Task: Find connections with filter location Mushie with filter topic #Entrepreneurswith filter profile language English with filter current company Sobha Ltd. with filter school Vijaya College with filter industry Zoos and Botanical Gardens with filter service category Web Development with filter keywords title Mail Carrier
Action: Mouse moved to (537, 92)
Screenshot: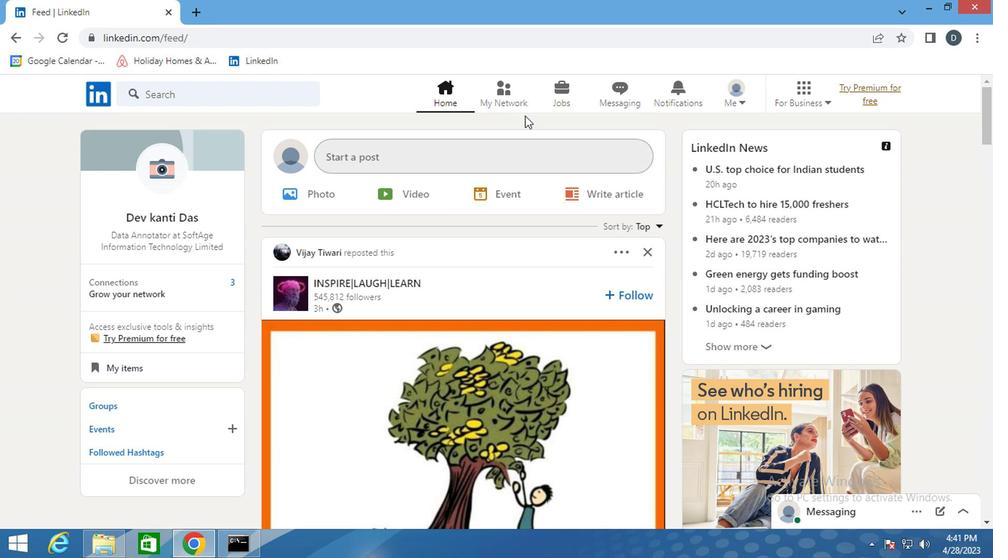 
Action: Mouse pressed left at (537, 92)
Screenshot: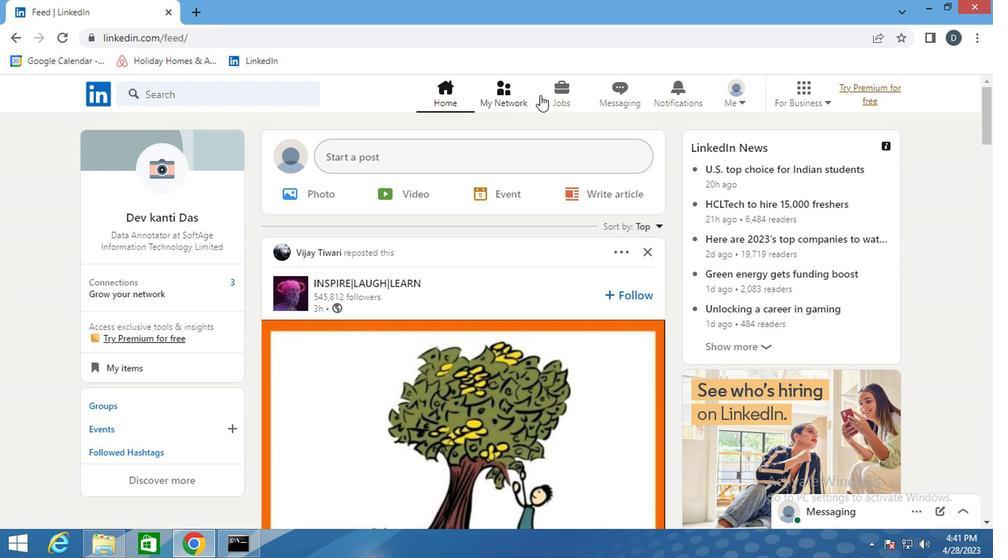 
Action: Mouse moved to (521, 95)
Screenshot: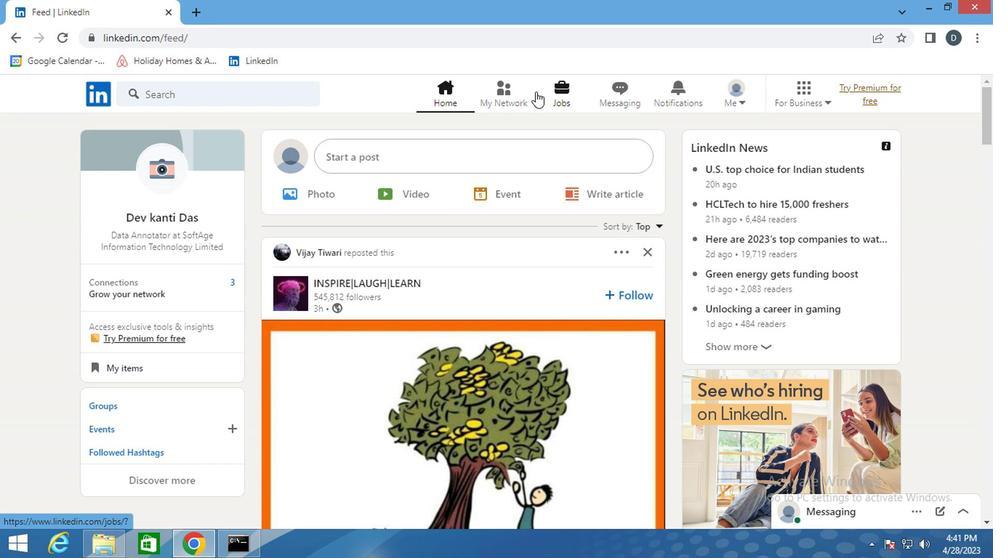 
Action: Mouse pressed left at (521, 95)
Screenshot: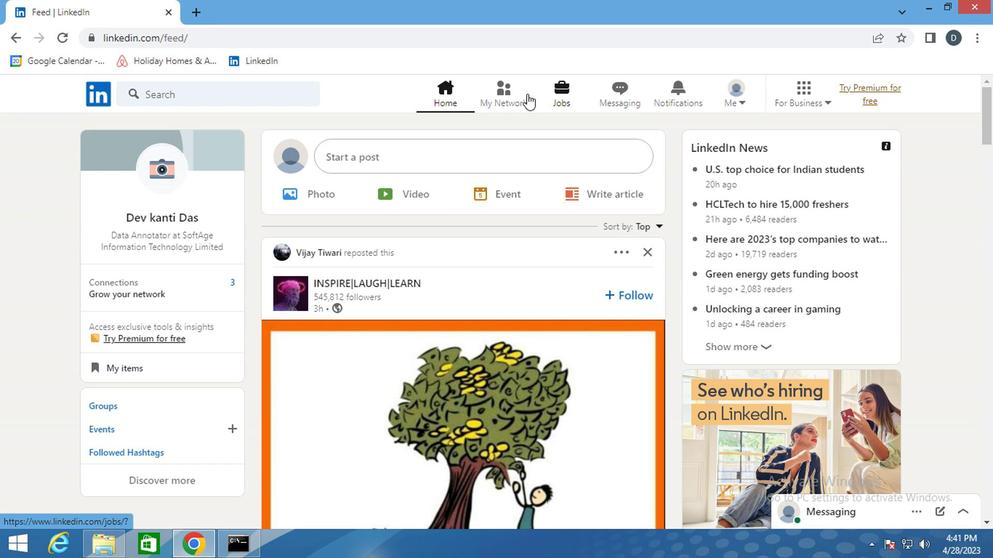 
Action: Mouse moved to (269, 171)
Screenshot: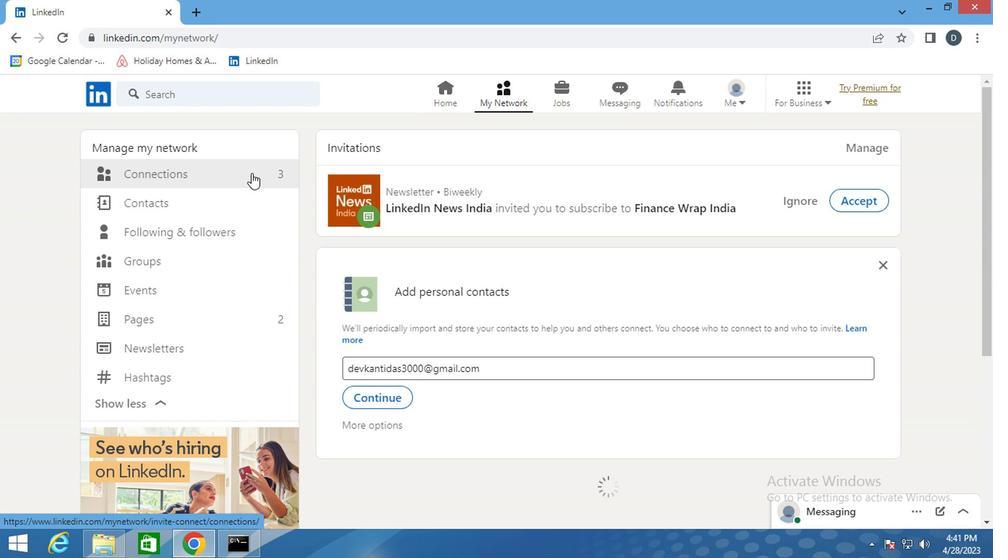 
Action: Mouse pressed left at (269, 171)
Screenshot: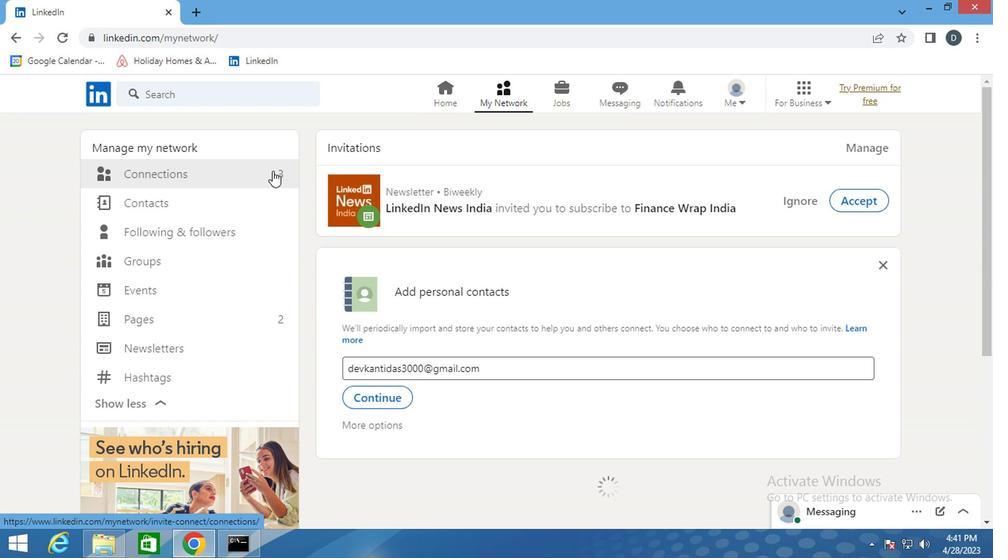 
Action: Mouse moved to (110, 177)
Screenshot: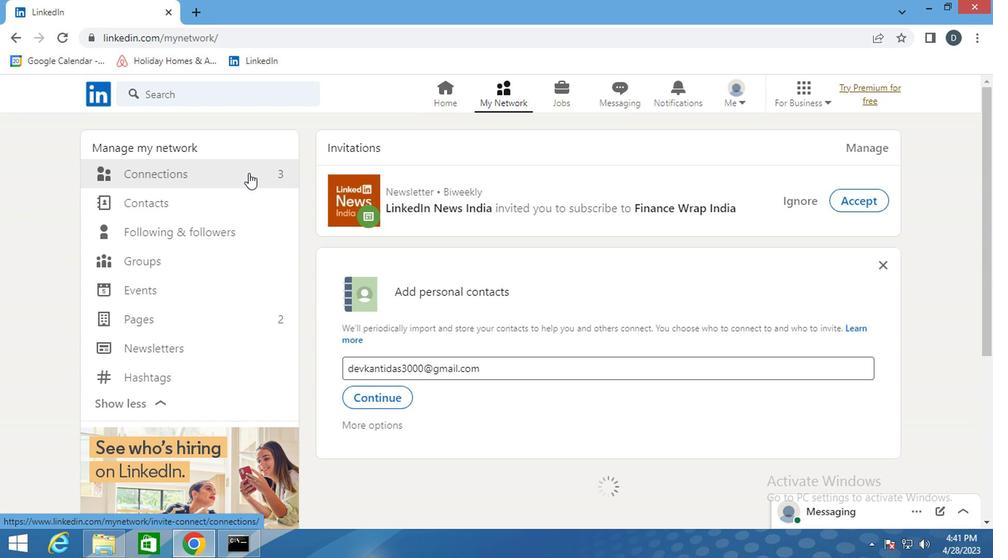
Action: Mouse pressed left at (110, 177)
Screenshot: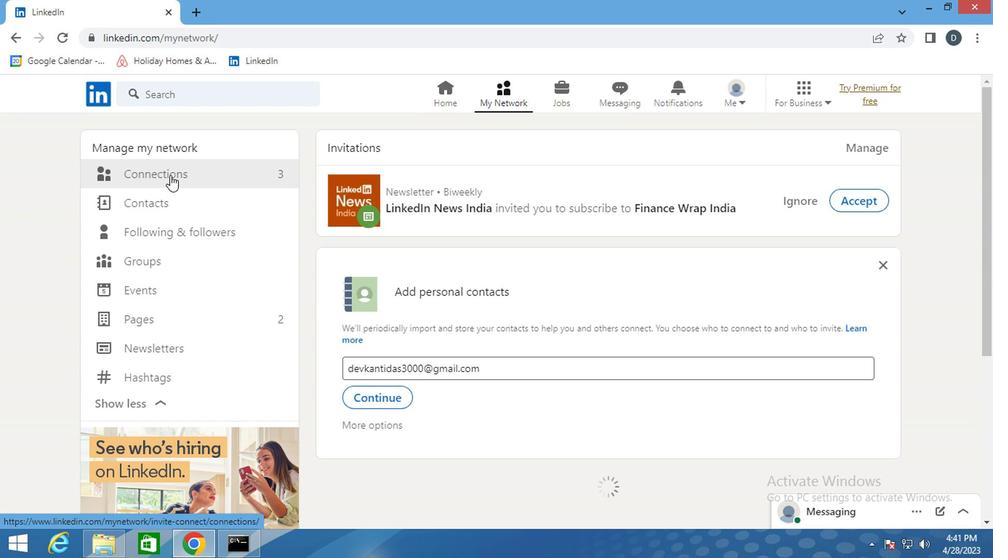 
Action: Mouse moved to (595, 168)
Screenshot: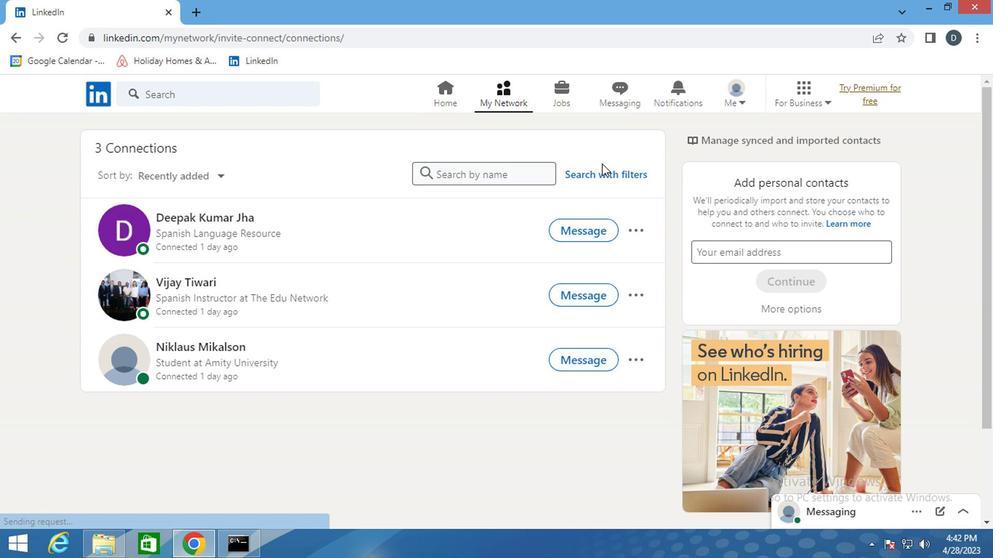 
Action: Mouse pressed left at (595, 168)
Screenshot: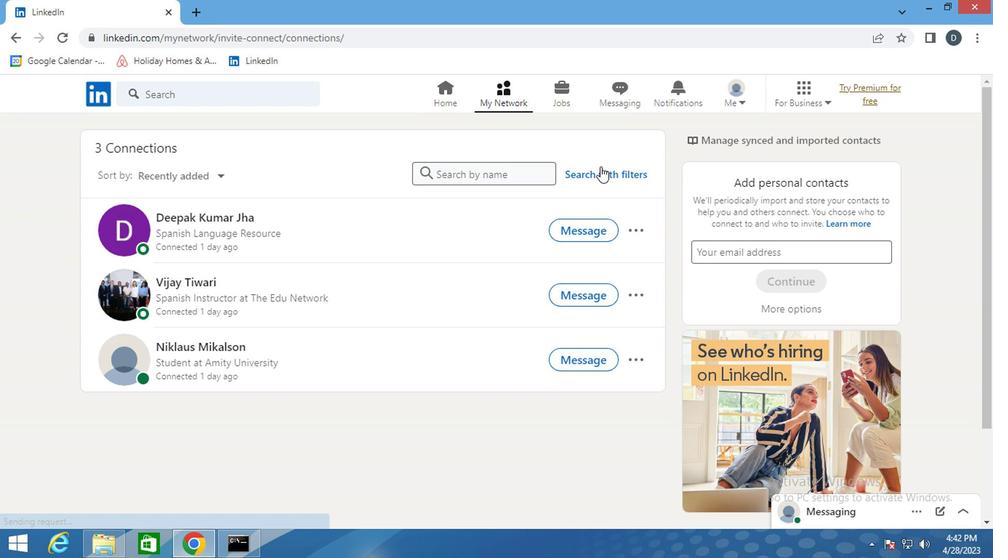 
Action: Mouse moved to (517, 136)
Screenshot: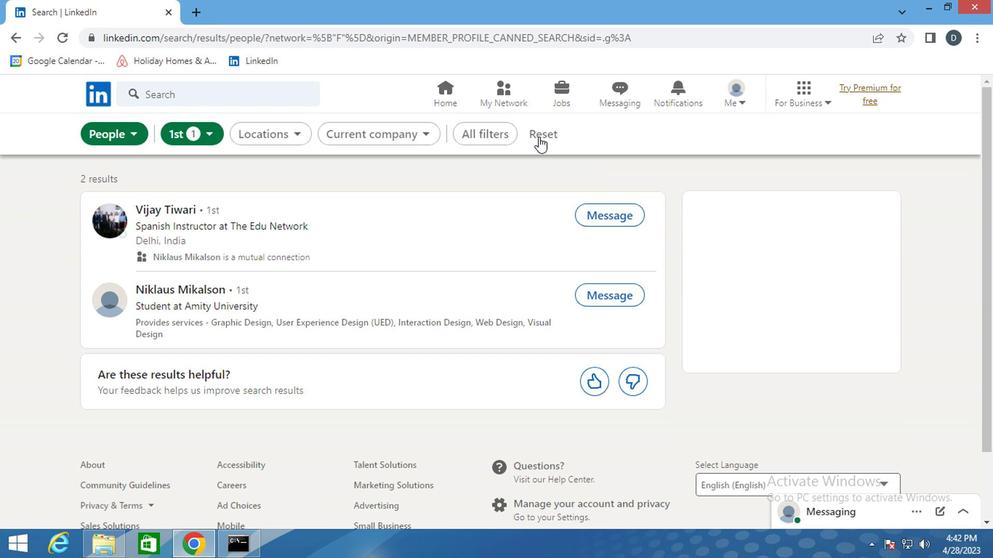
Action: Mouse pressed left at (517, 136)
Screenshot: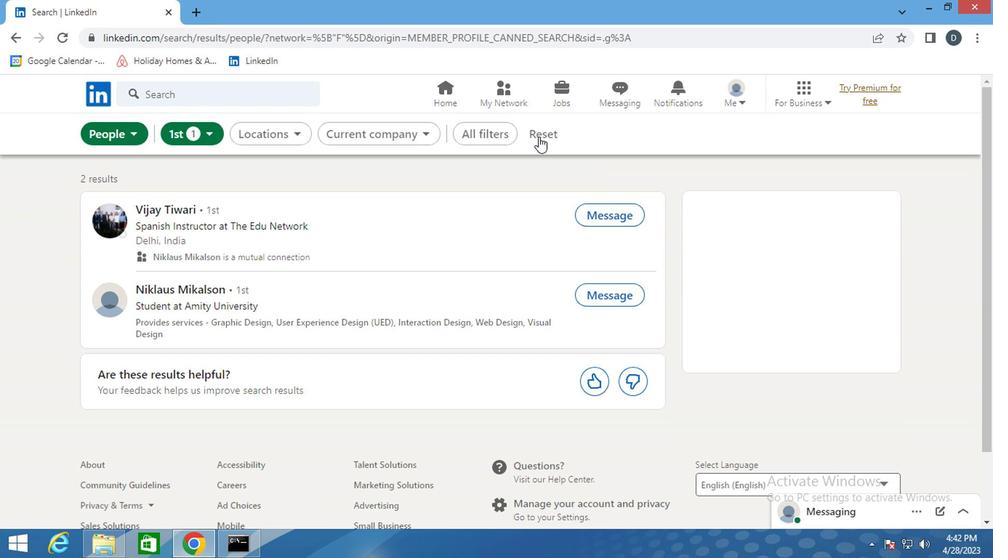 
Action: Mouse moved to (546, 134)
Screenshot: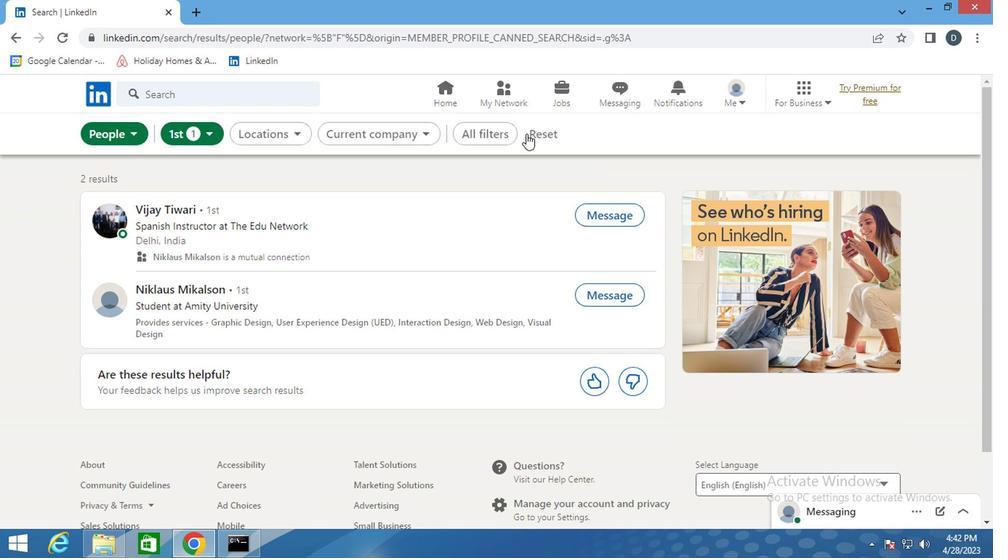 
Action: Mouse pressed left at (546, 134)
Screenshot: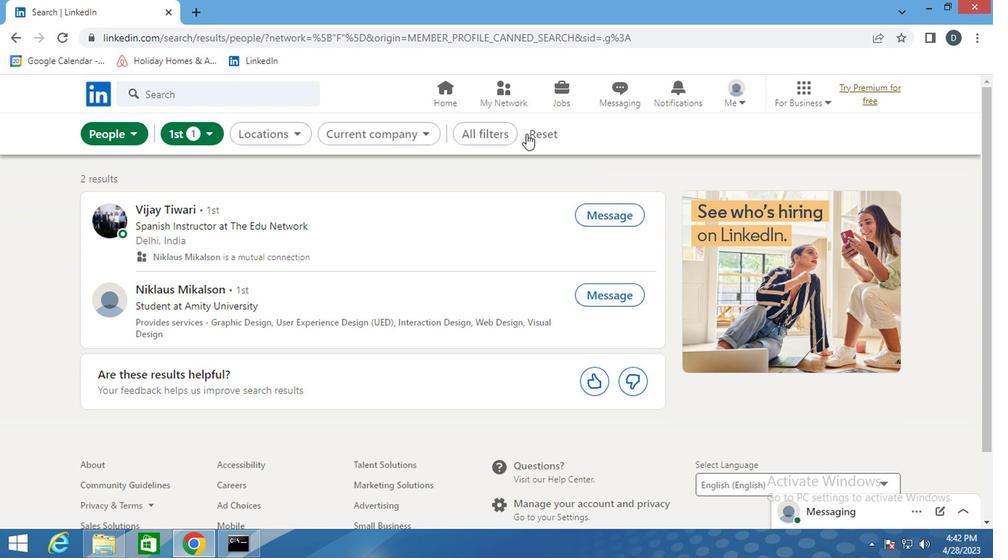 
Action: Mouse moved to (518, 134)
Screenshot: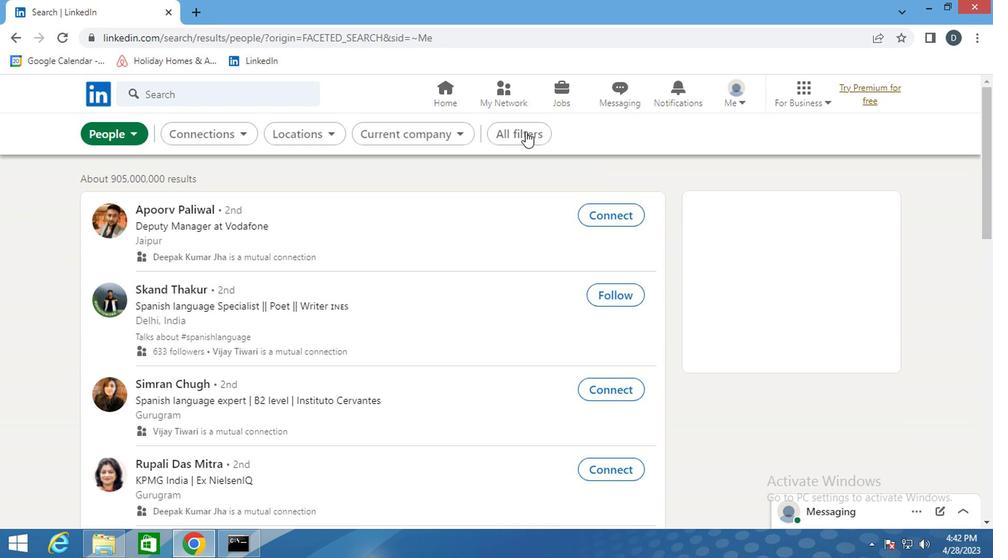 
Action: Mouse pressed left at (518, 134)
Screenshot: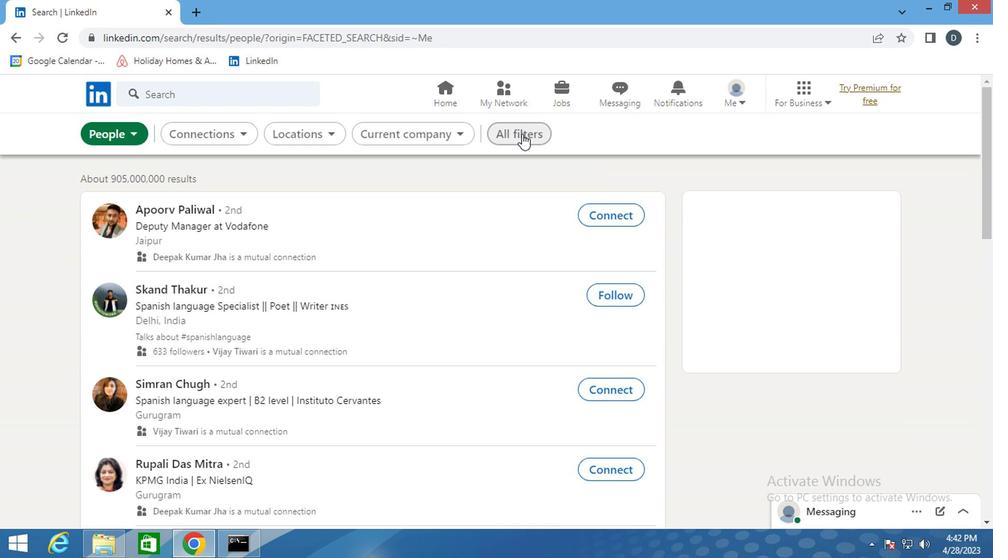 
Action: Mouse moved to (783, 348)
Screenshot: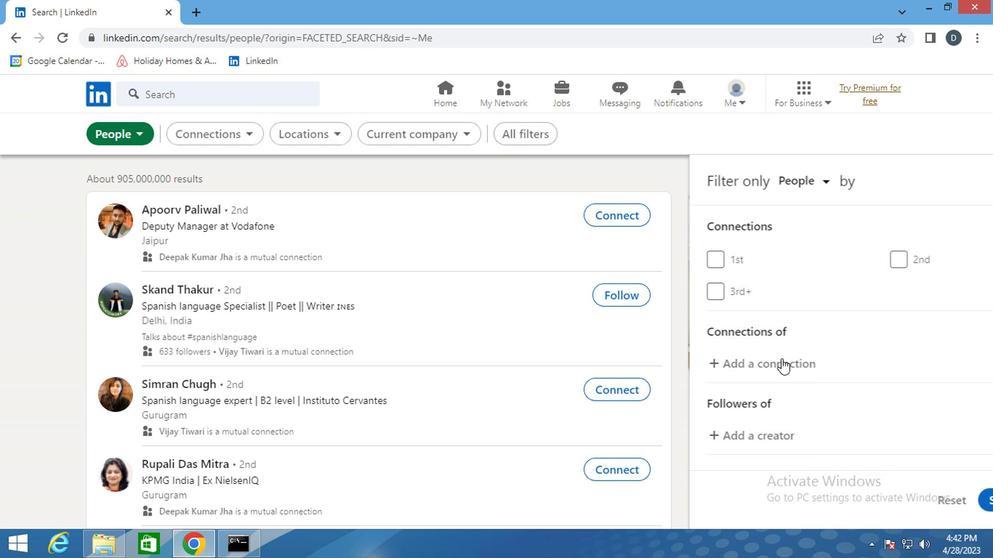 
Action: Mouse scrolled (783, 347) with delta (0, 0)
Screenshot: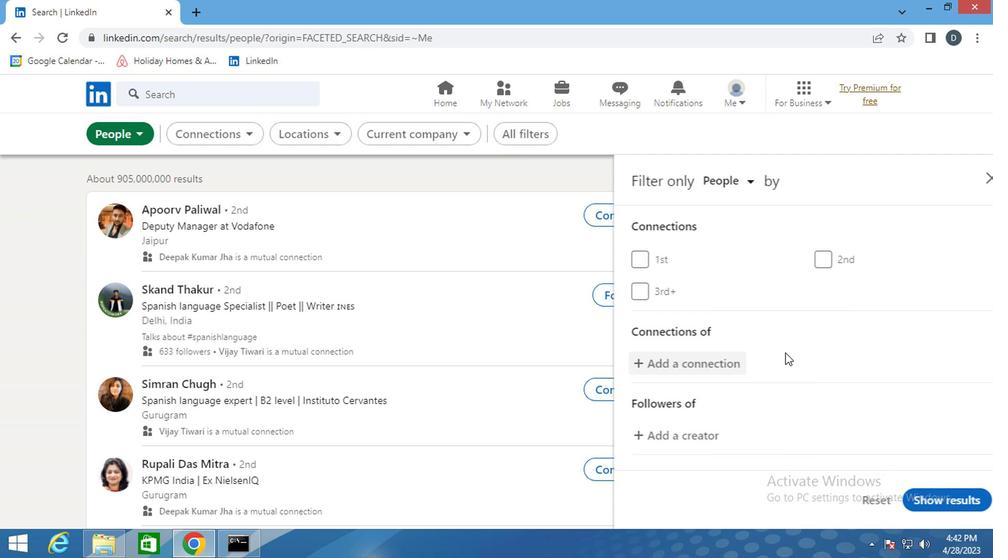 
Action: Mouse scrolled (783, 347) with delta (0, 0)
Screenshot: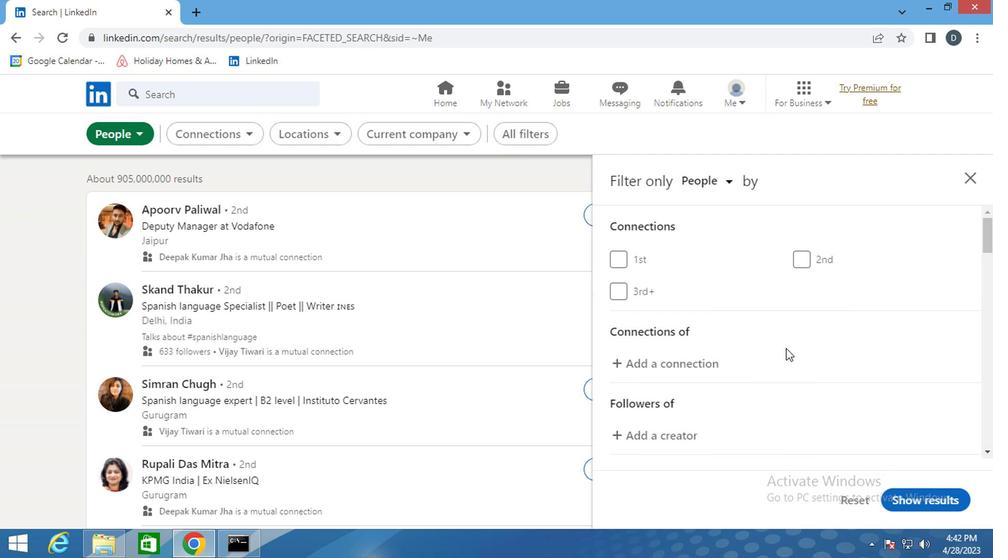 
Action: Mouse scrolled (783, 347) with delta (0, 0)
Screenshot: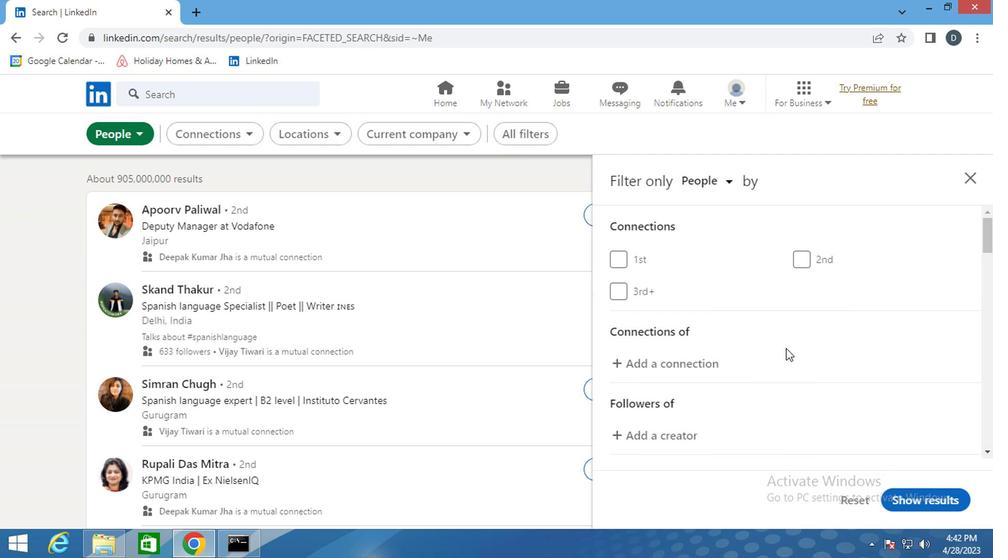 
Action: Mouse moved to (838, 363)
Screenshot: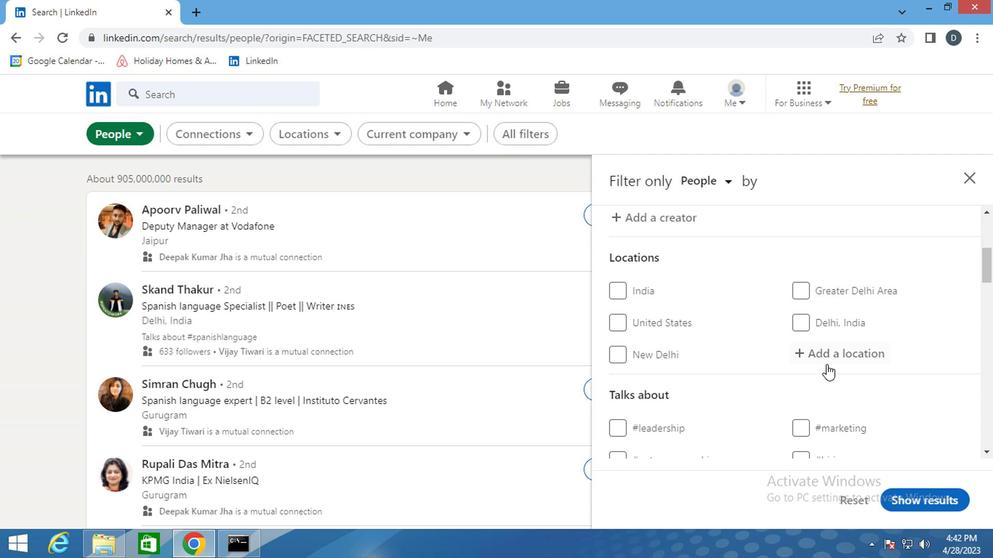 
Action: Mouse pressed left at (838, 363)
Screenshot: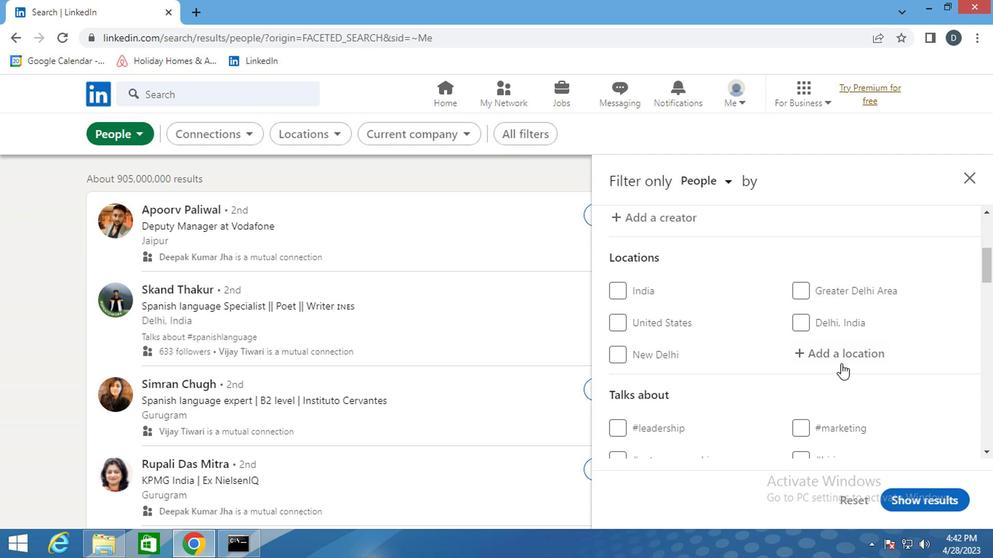 
Action: Mouse moved to (839, 362)
Screenshot: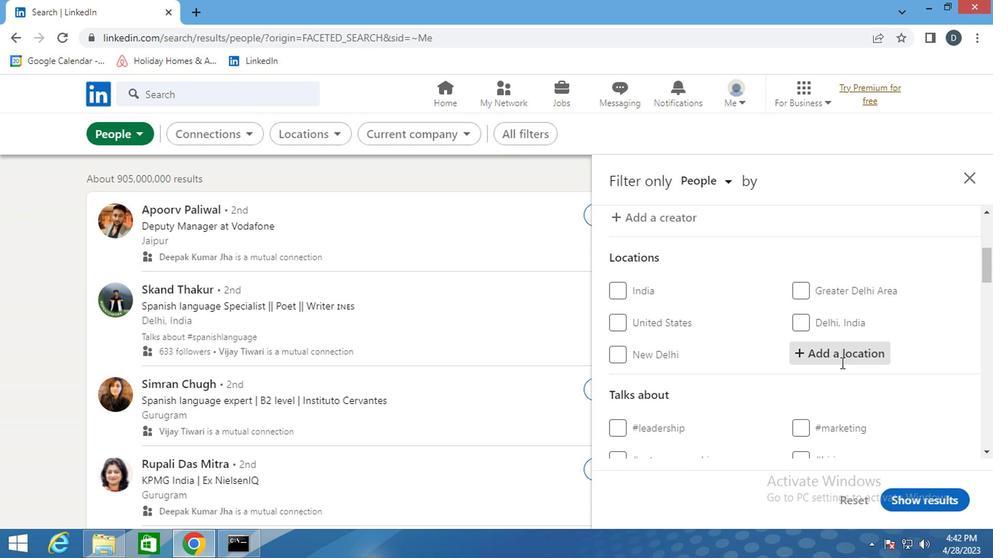 
Action: Key pressed <Key.shift_r>Mushie<Key.enter>
Screenshot: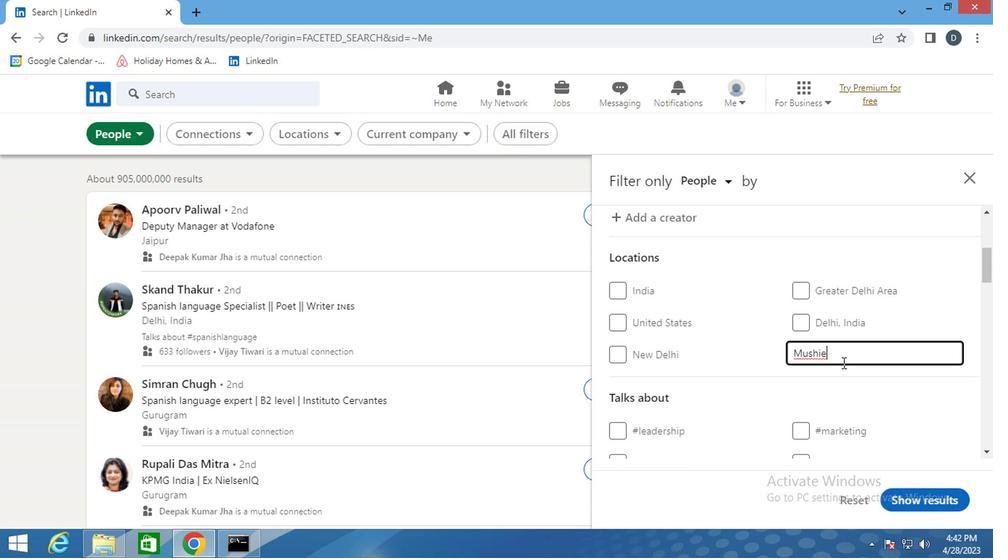 
Action: Mouse moved to (845, 327)
Screenshot: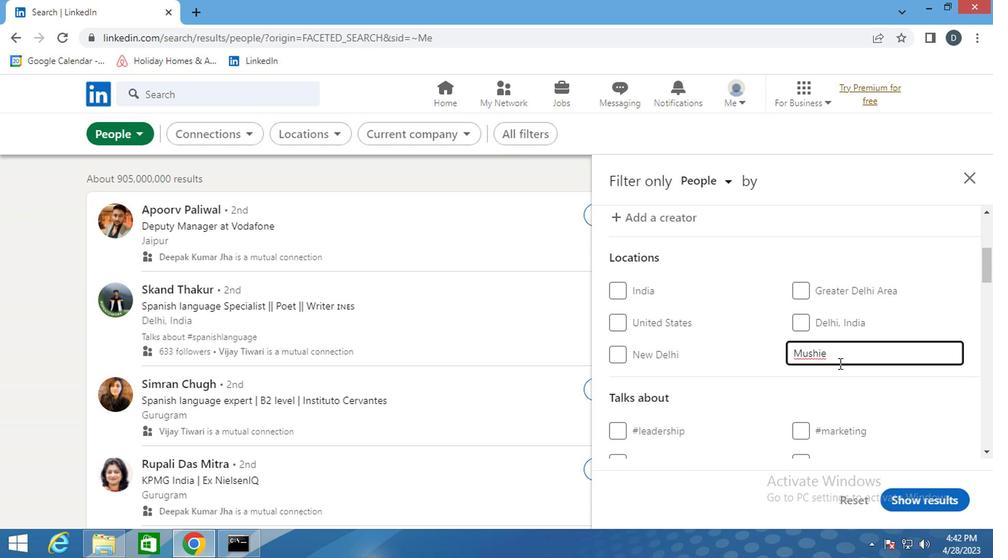 
Action: Mouse scrolled (845, 326) with delta (0, -1)
Screenshot: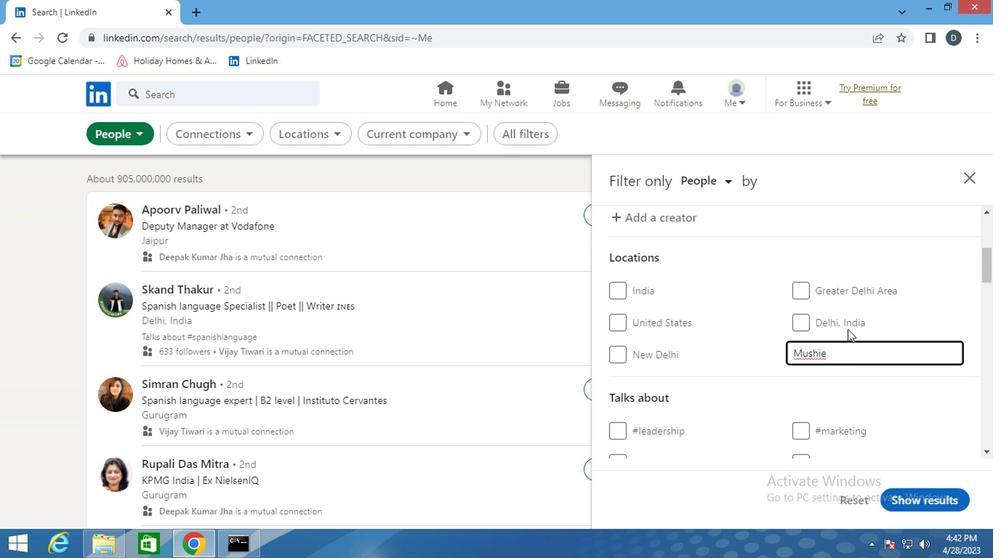
Action: Mouse scrolled (845, 326) with delta (0, -1)
Screenshot: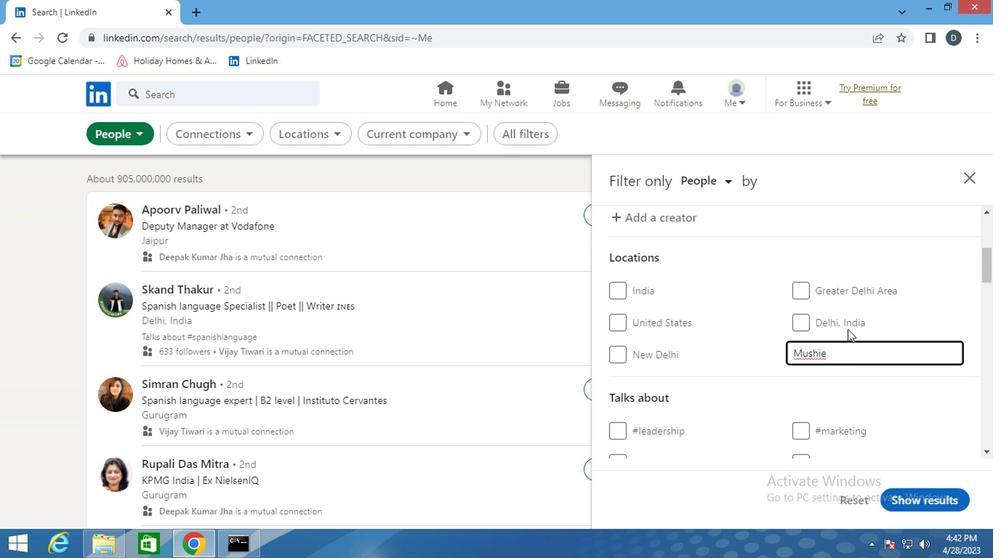 
Action: Mouse moved to (851, 354)
Screenshot: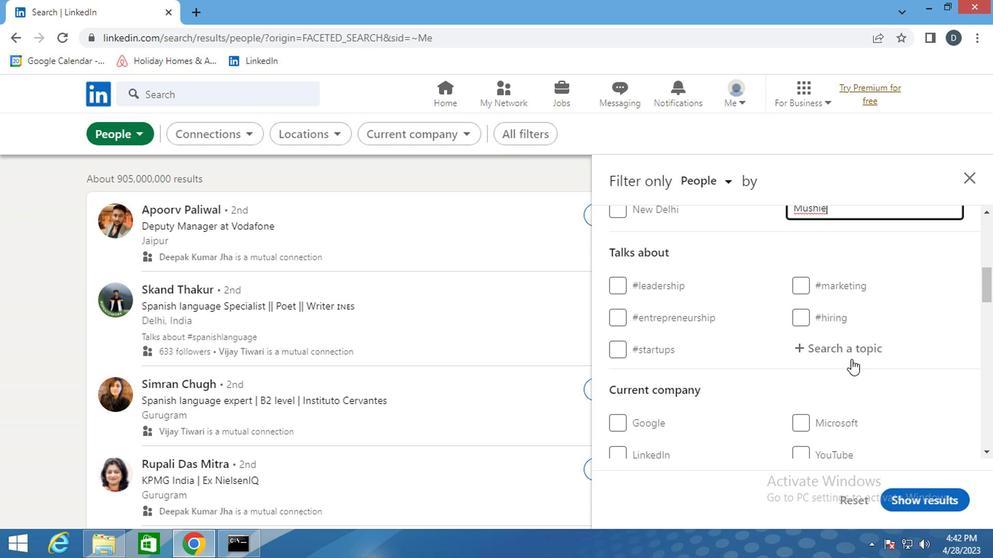 
Action: Mouse pressed left at (851, 354)
Screenshot: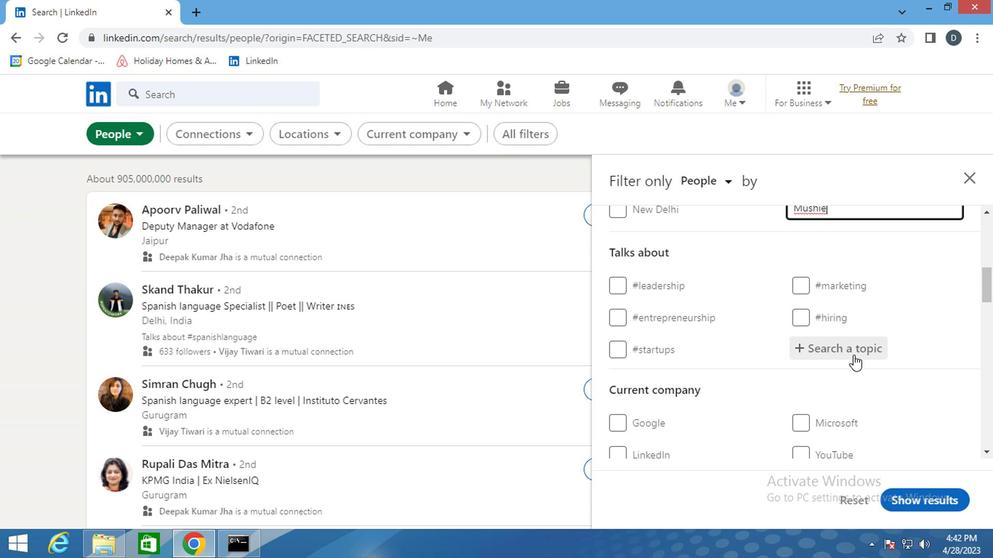 
Action: Key pressed <Key.shift>#<Key.shift>ENTREPRENEURS<Key.enter>
Screenshot: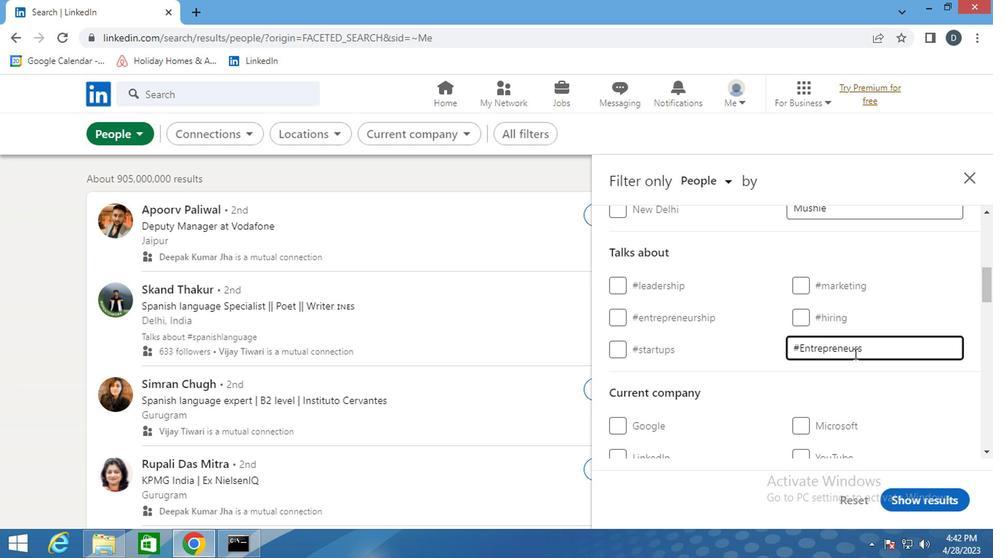 
Action: Mouse moved to (852, 341)
Screenshot: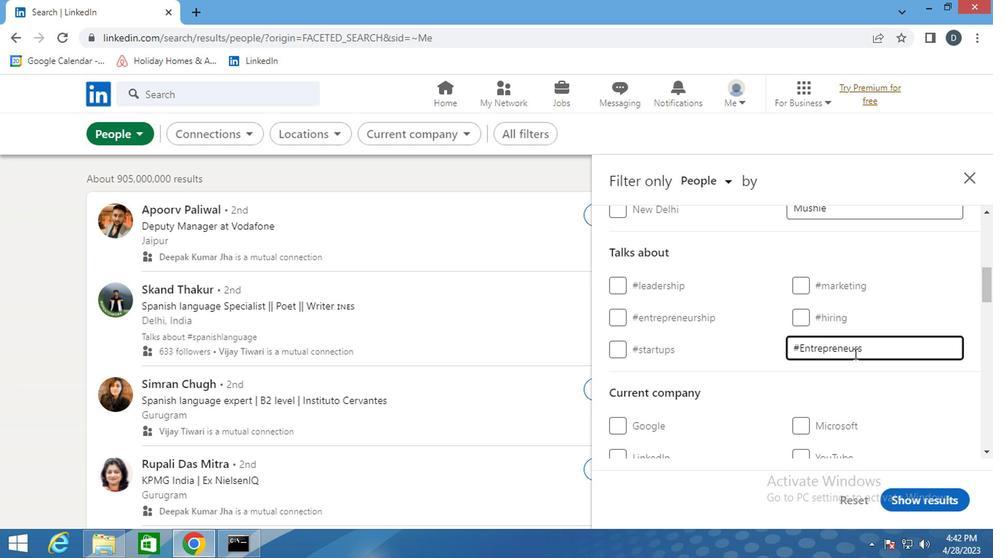 
Action: Mouse scrolled (852, 340) with delta (0, -1)
Screenshot: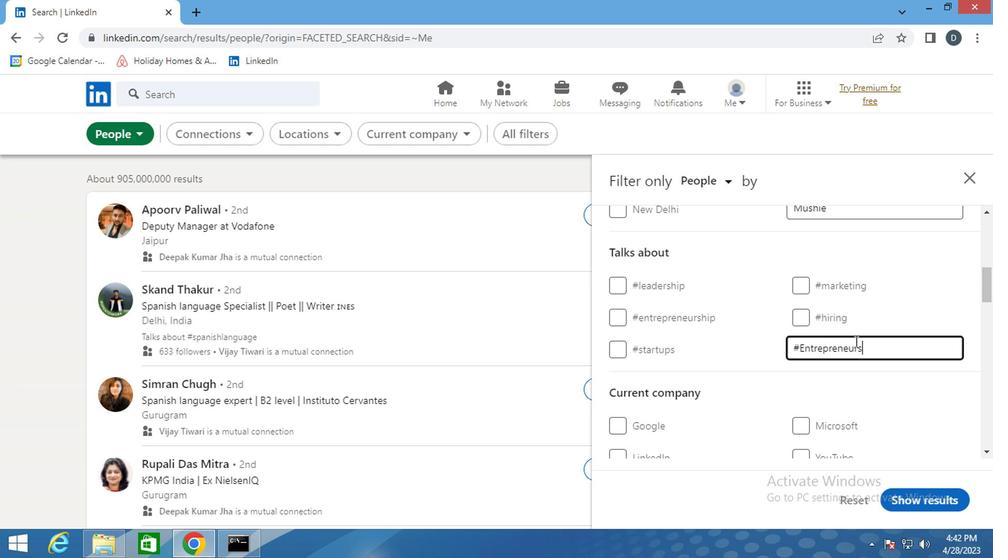 
Action: Mouse scrolled (852, 340) with delta (0, -1)
Screenshot: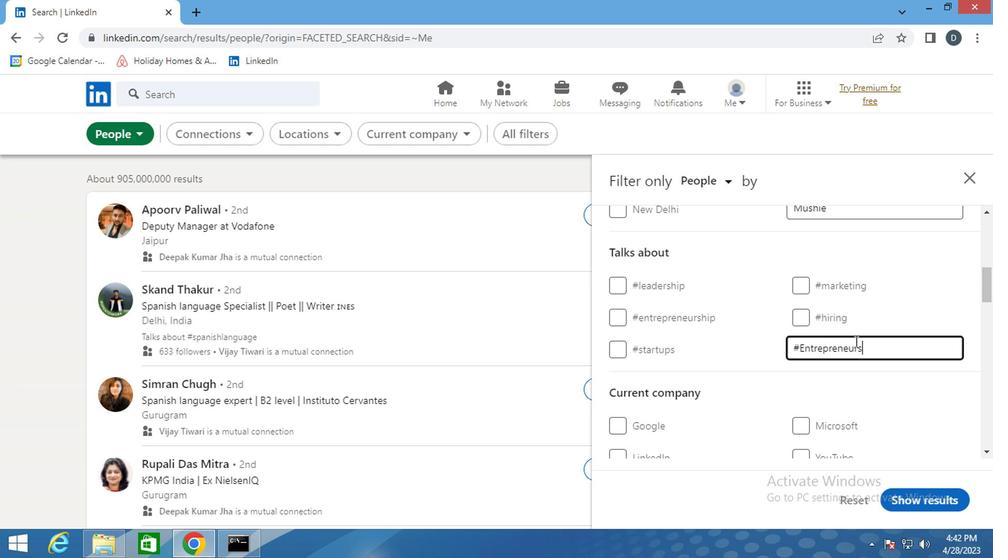 
Action: Mouse scrolled (852, 340) with delta (0, -1)
Screenshot: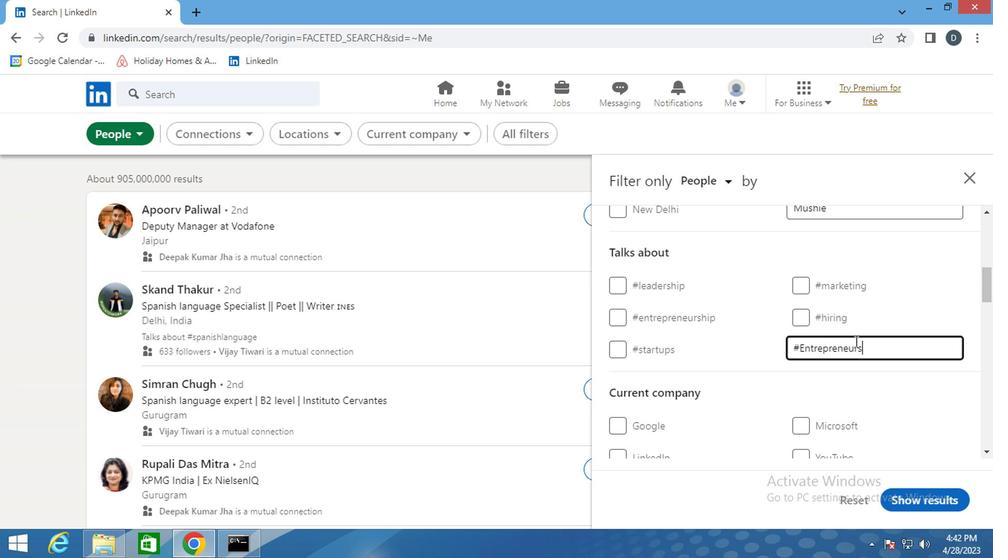 
Action: Mouse scrolled (852, 340) with delta (0, -1)
Screenshot: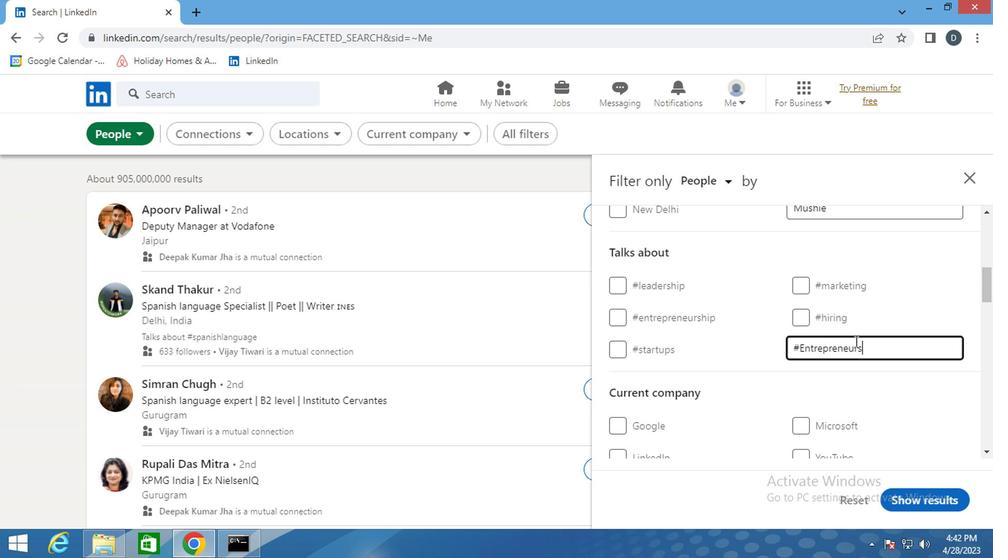 
Action: Mouse scrolled (852, 340) with delta (0, -1)
Screenshot: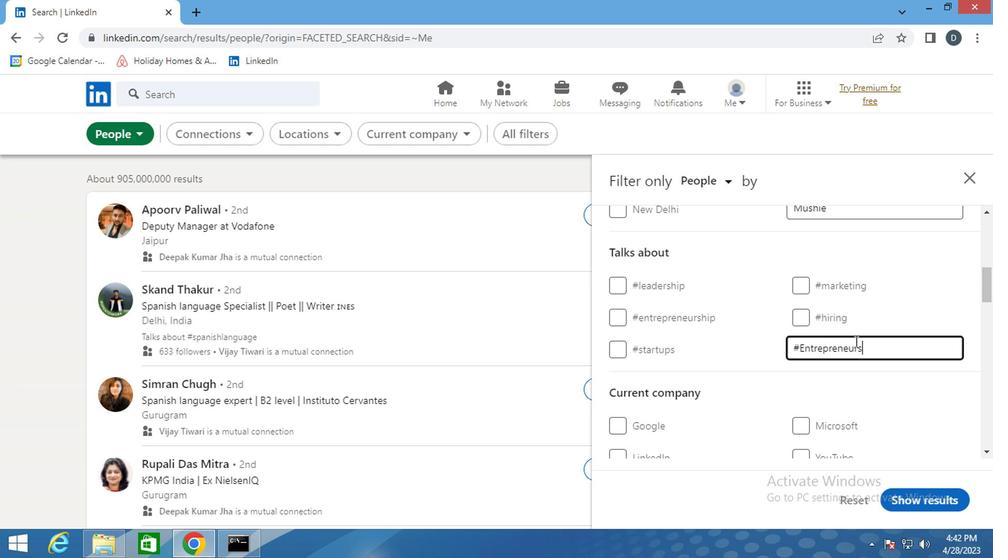 
Action: Mouse moved to (852, 340)
Screenshot: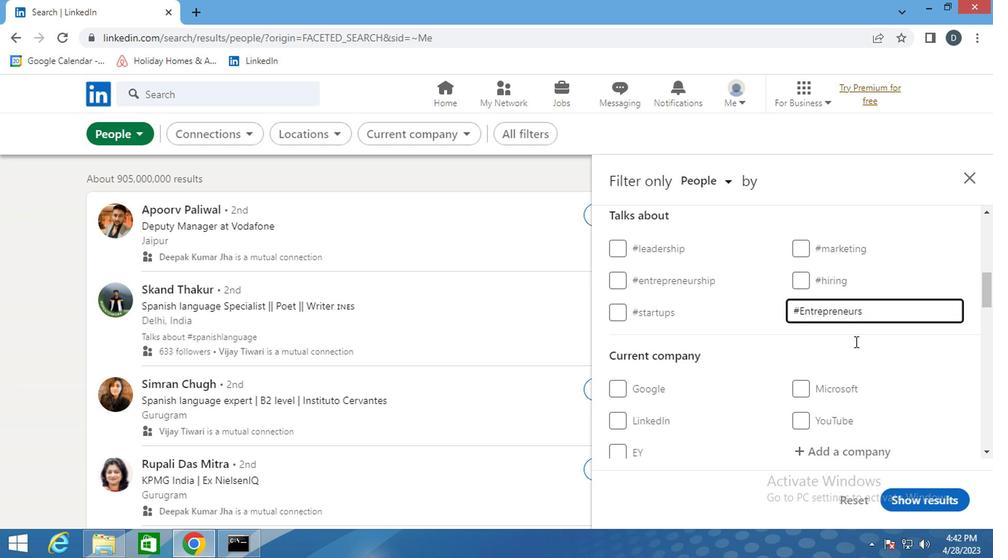 
Action: Mouse scrolled (852, 340) with delta (0, 0)
Screenshot: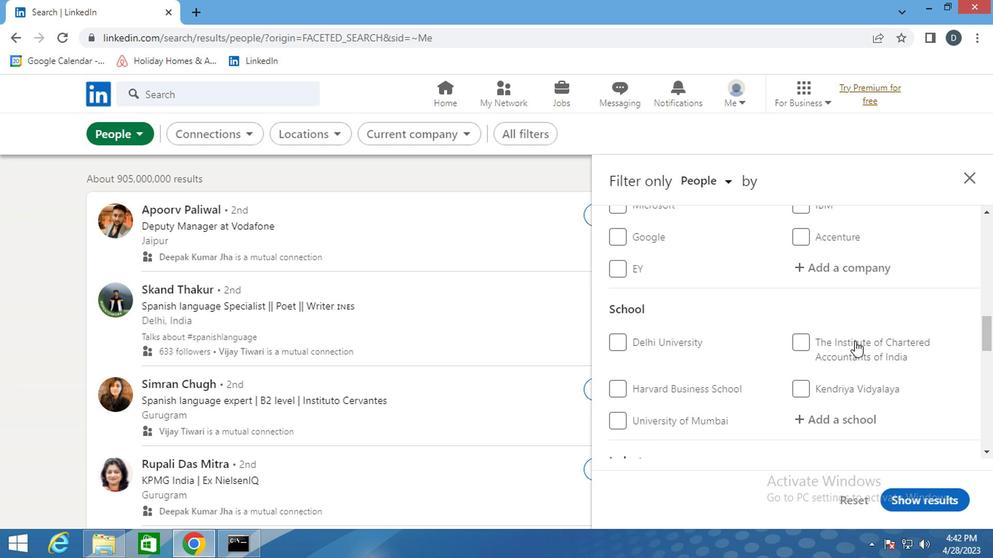 
Action: Mouse scrolled (852, 340) with delta (0, 0)
Screenshot: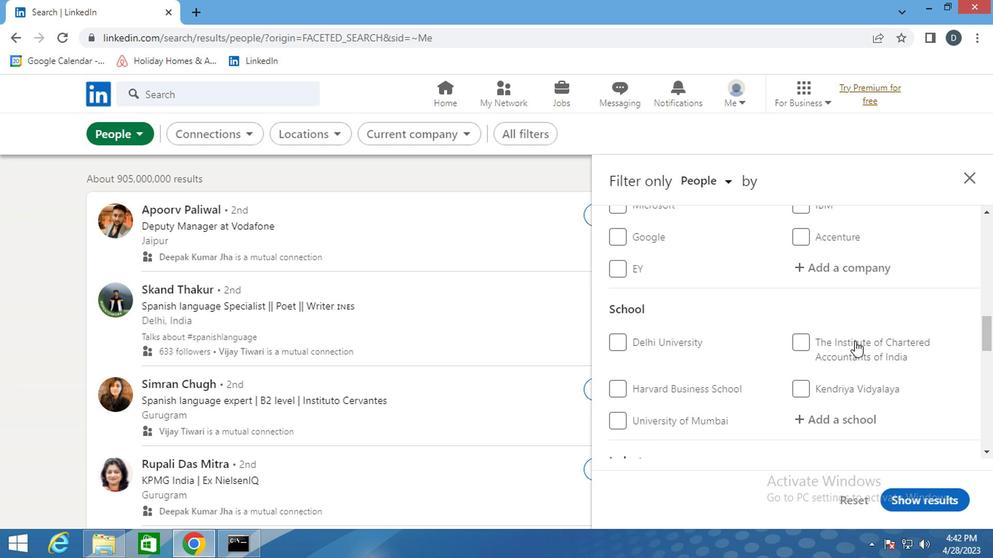 
Action: Mouse moved to (811, 329)
Screenshot: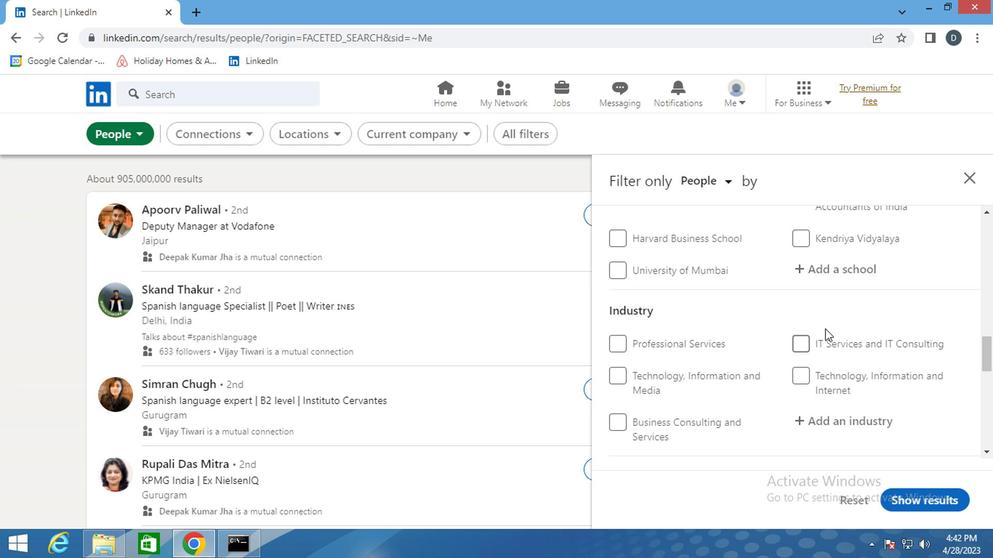 
Action: Mouse scrolled (811, 328) with delta (0, 0)
Screenshot: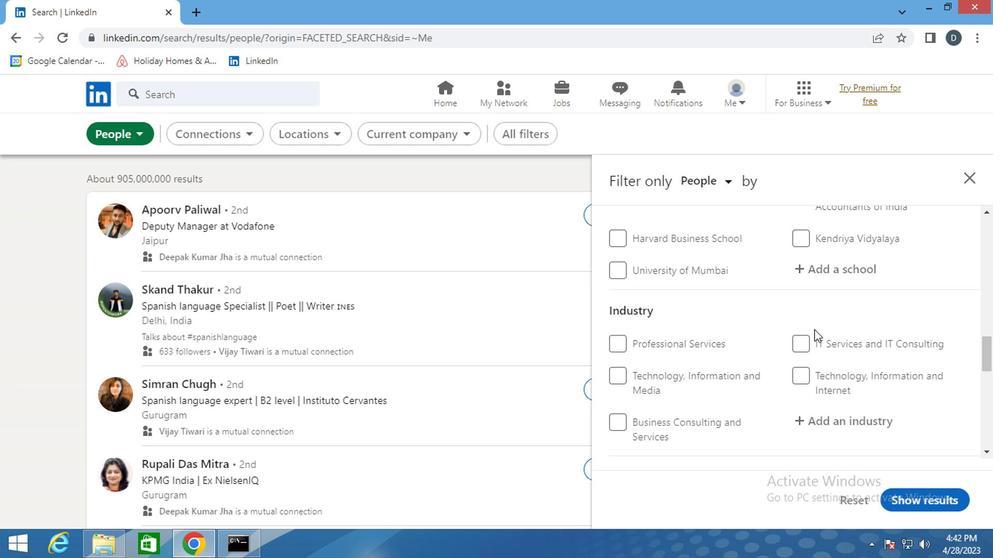 
Action: Mouse scrolled (811, 328) with delta (0, 0)
Screenshot: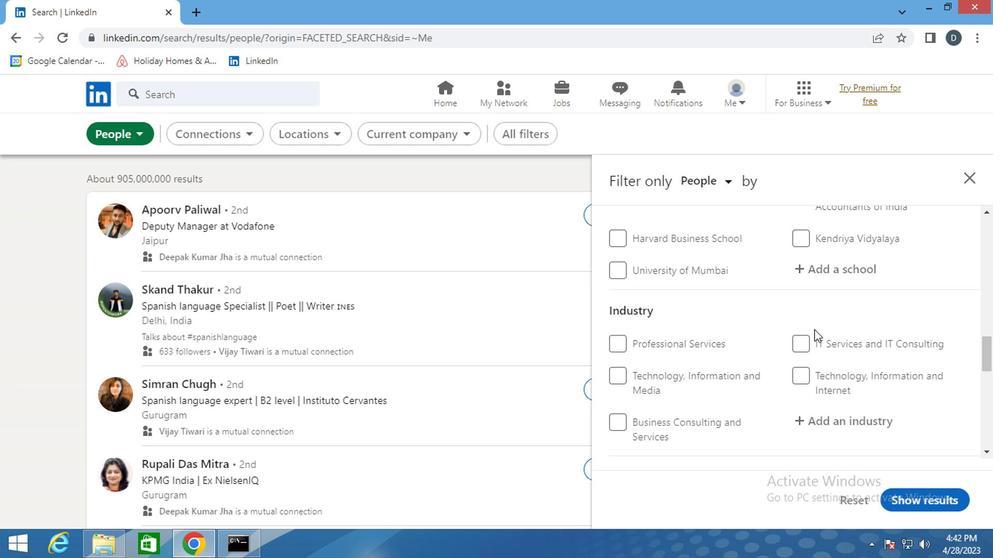 
Action: Mouse scrolled (811, 328) with delta (0, 0)
Screenshot: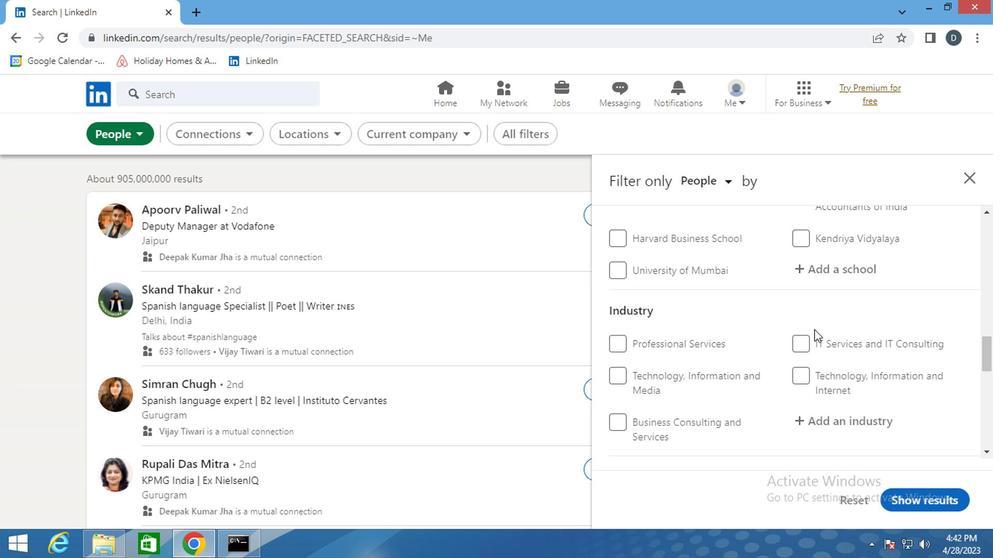 
Action: Mouse moved to (638, 277)
Screenshot: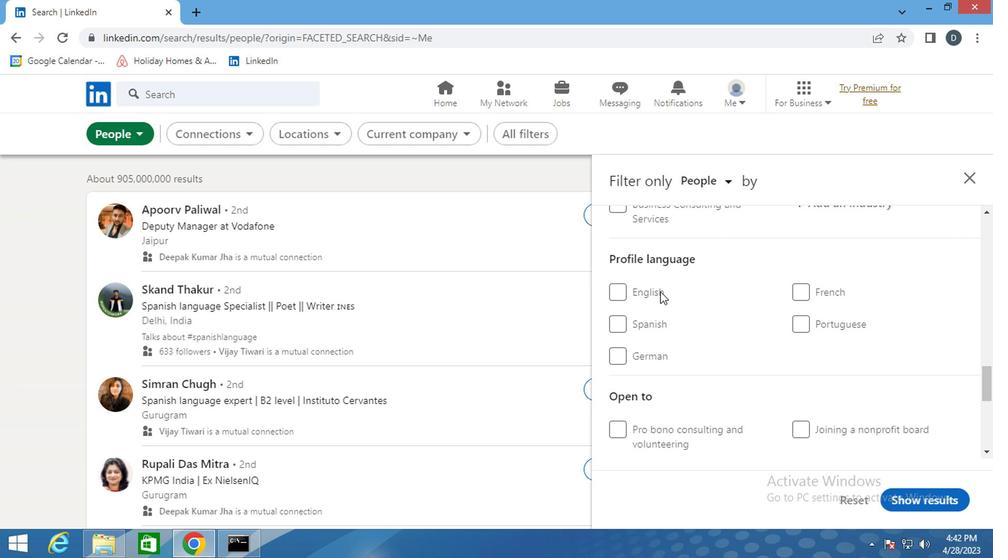 
Action: Mouse pressed left at (638, 277)
Screenshot: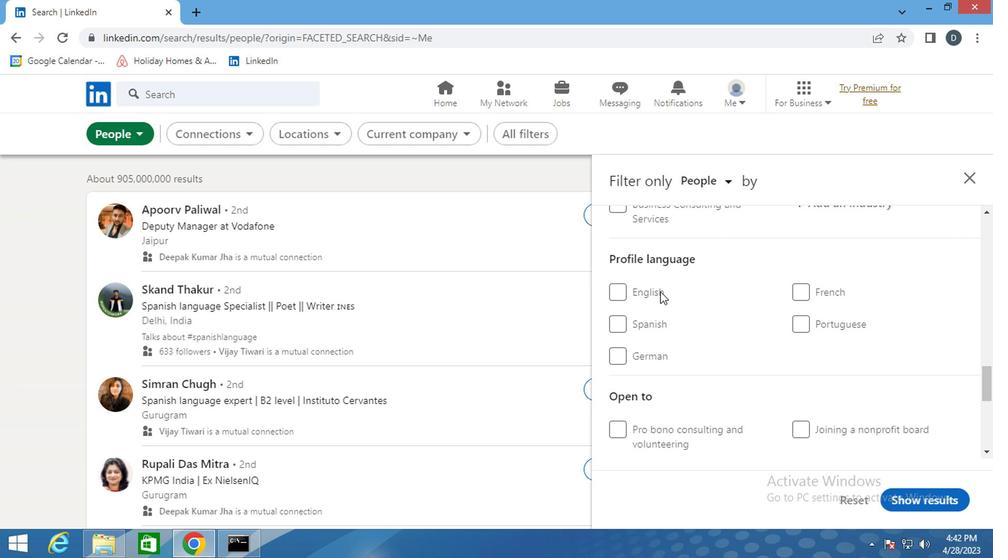 
Action: Mouse moved to (626, 294)
Screenshot: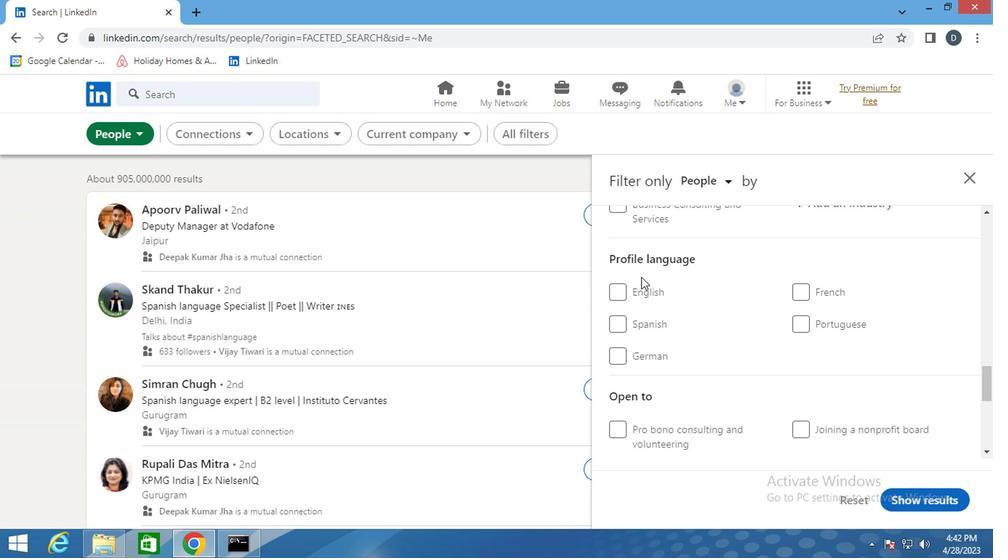 
Action: Mouse pressed left at (626, 294)
Screenshot: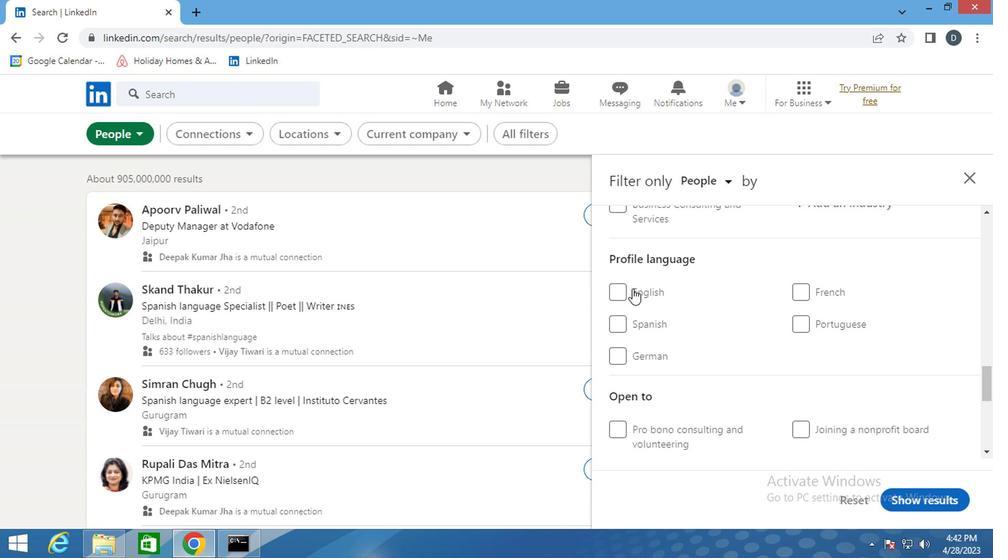 
Action: Mouse moved to (771, 335)
Screenshot: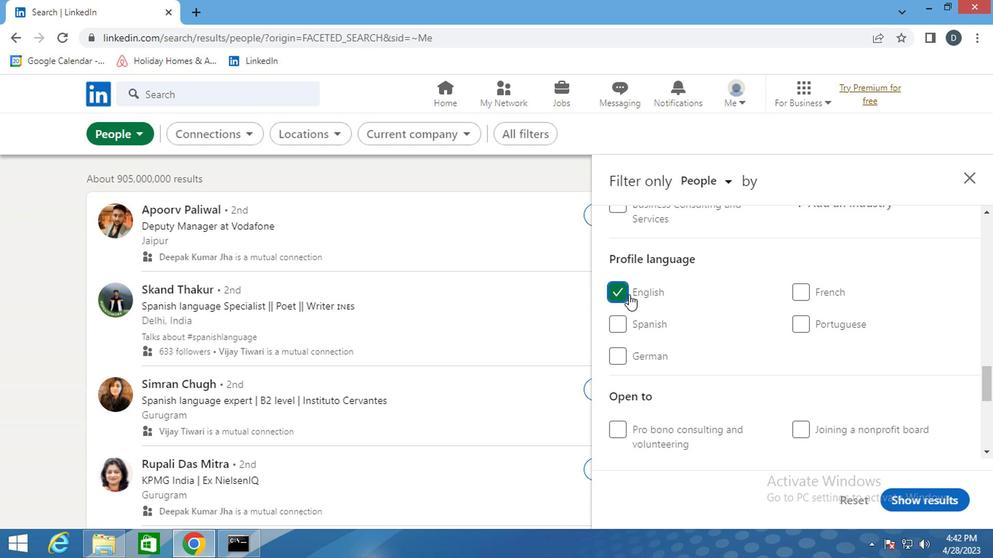 
Action: Mouse scrolled (771, 336) with delta (0, 1)
Screenshot: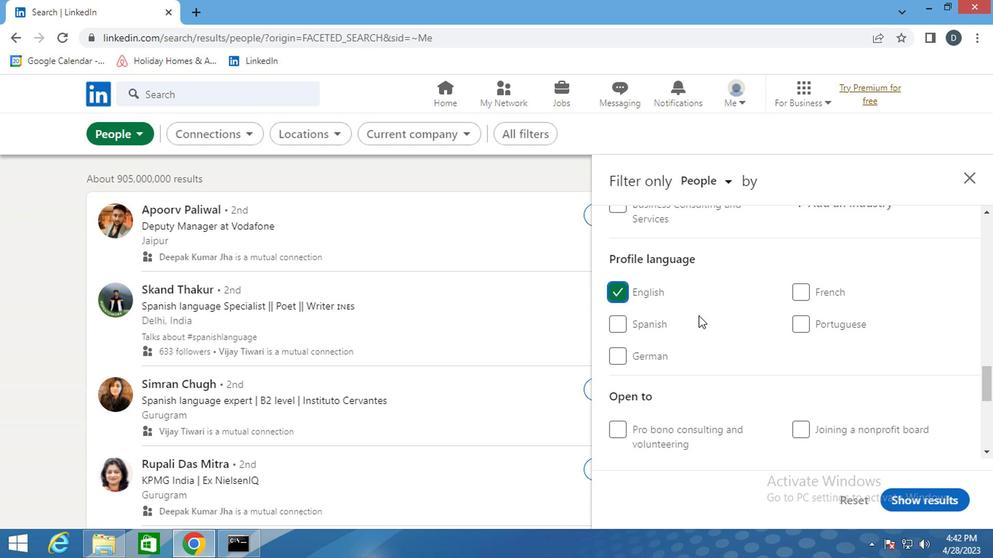 
Action: Mouse scrolled (771, 336) with delta (0, 1)
Screenshot: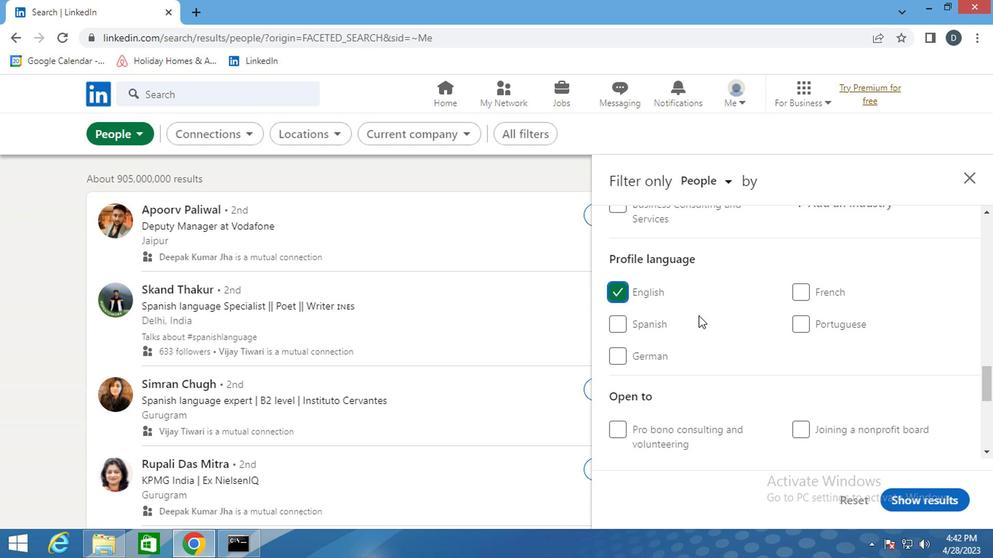 
Action: Mouse scrolled (771, 336) with delta (0, 1)
Screenshot: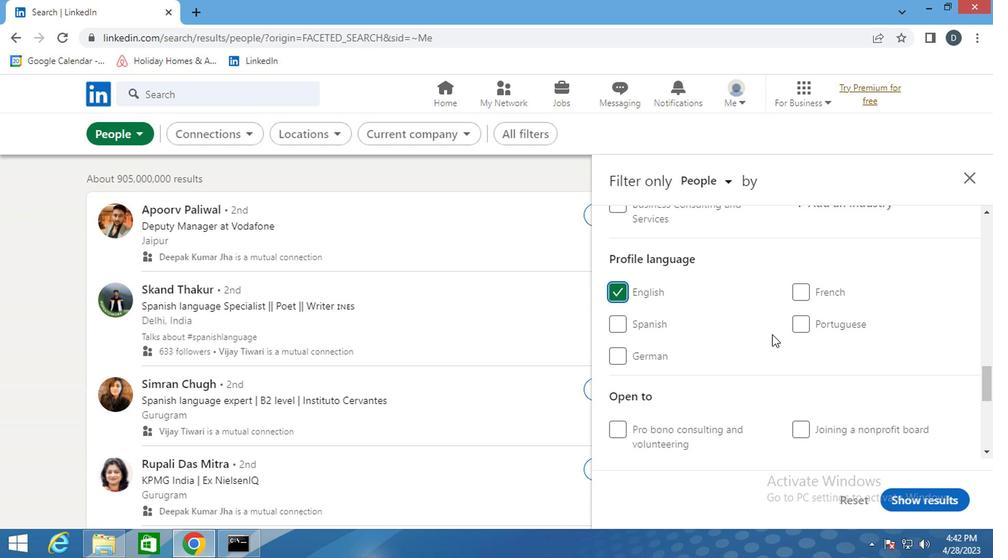 
Action: Mouse scrolled (771, 336) with delta (0, 1)
Screenshot: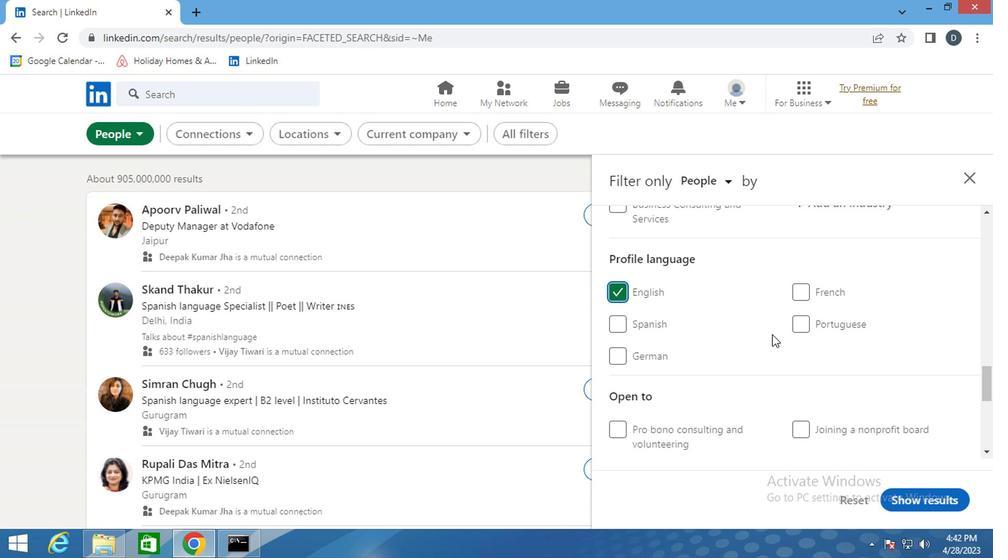 
Action: Mouse scrolled (771, 336) with delta (0, 1)
Screenshot: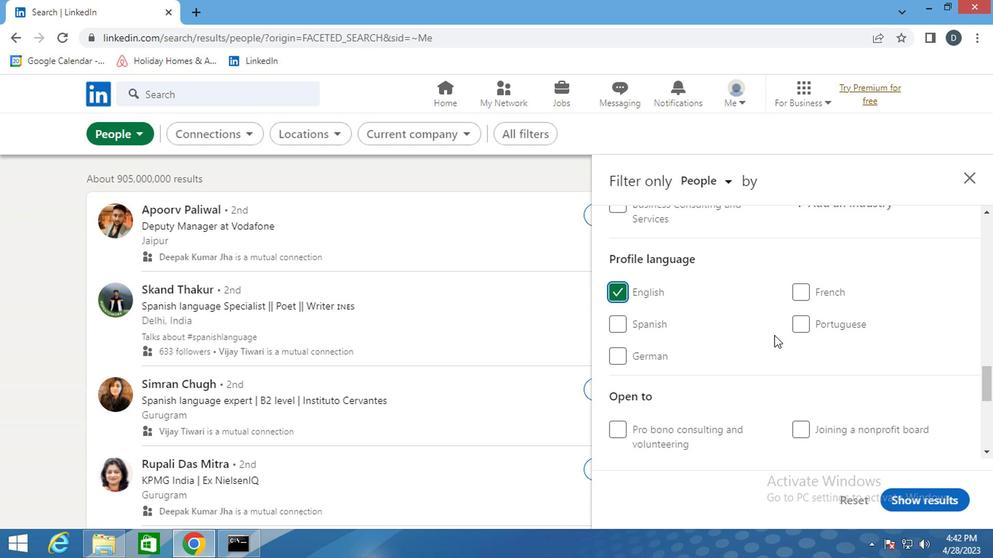 
Action: Mouse scrolled (771, 336) with delta (0, 1)
Screenshot: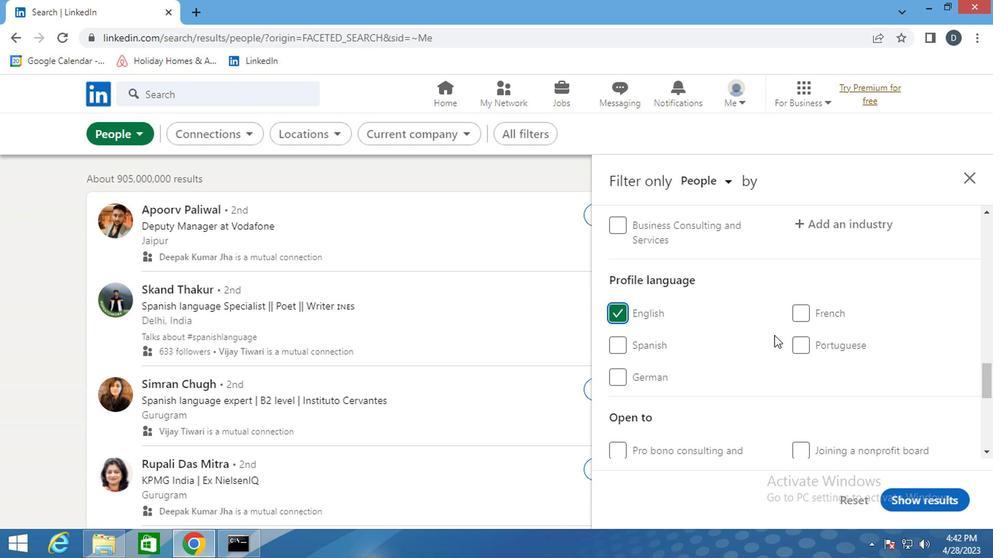 
Action: Mouse scrolled (771, 336) with delta (0, 1)
Screenshot: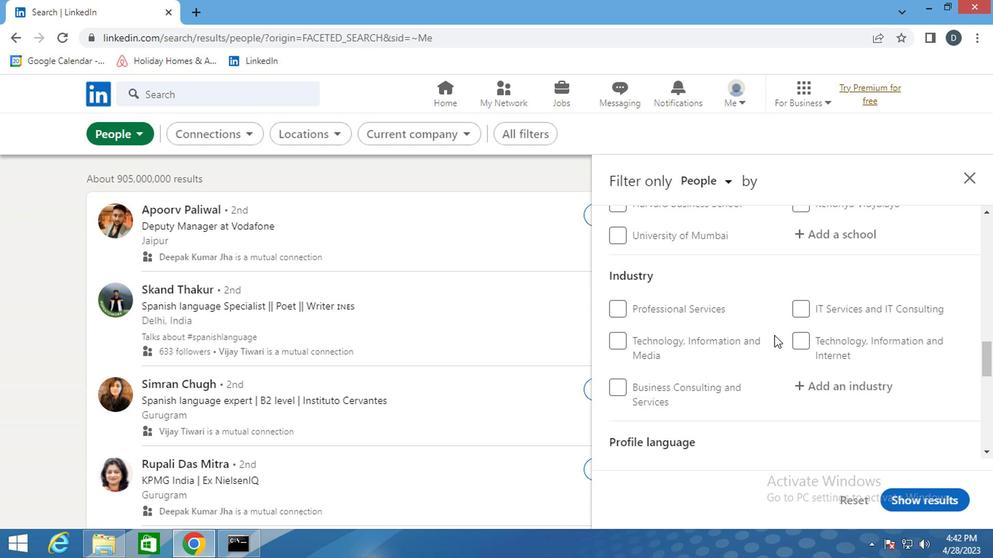 
Action: Mouse scrolled (771, 336) with delta (0, 1)
Screenshot: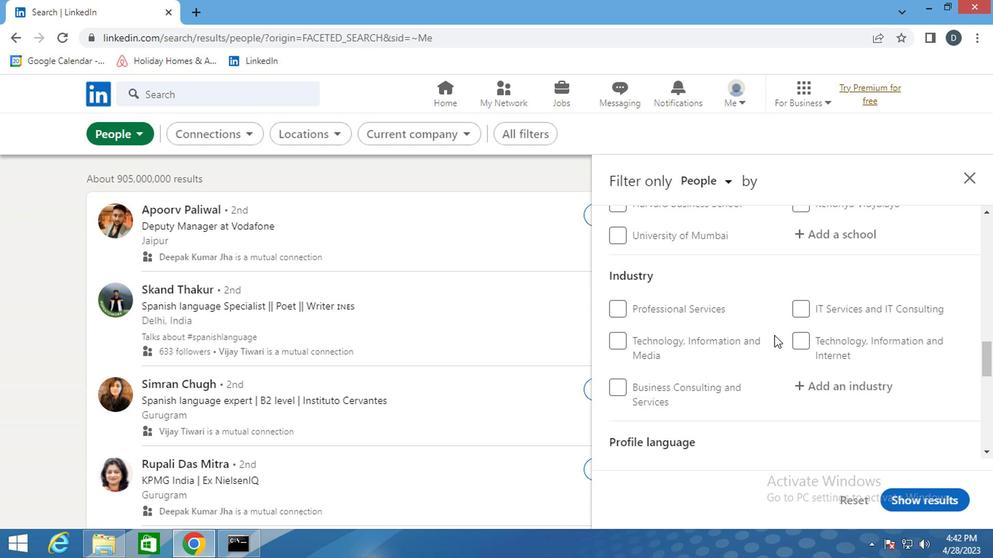 
Action: Mouse moved to (815, 350)
Screenshot: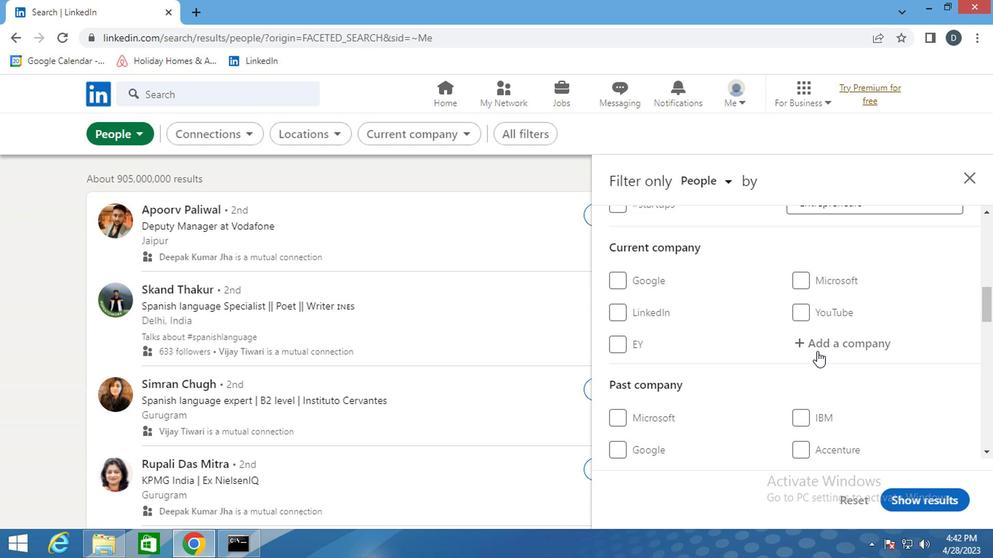 
Action: Mouse pressed left at (815, 350)
Screenshot: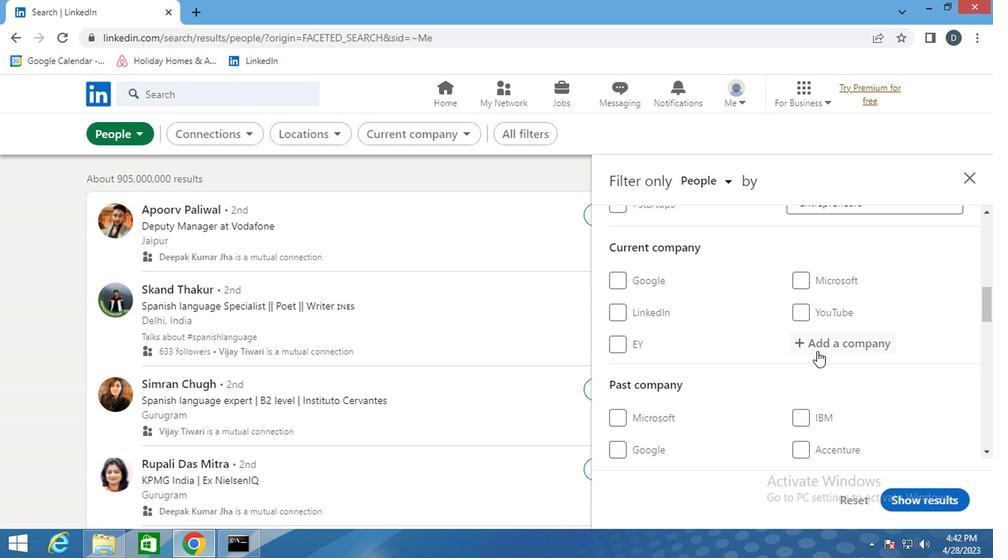 
Action: Key pressed <Key.shift>SOBHA<Key.space><Key.shift><Key.shift><Key.shift><Key.shift><Key.shift>LT<Key.backspace><Key.shift>TD<Key.backspace><Key.backspace>
Screenshot: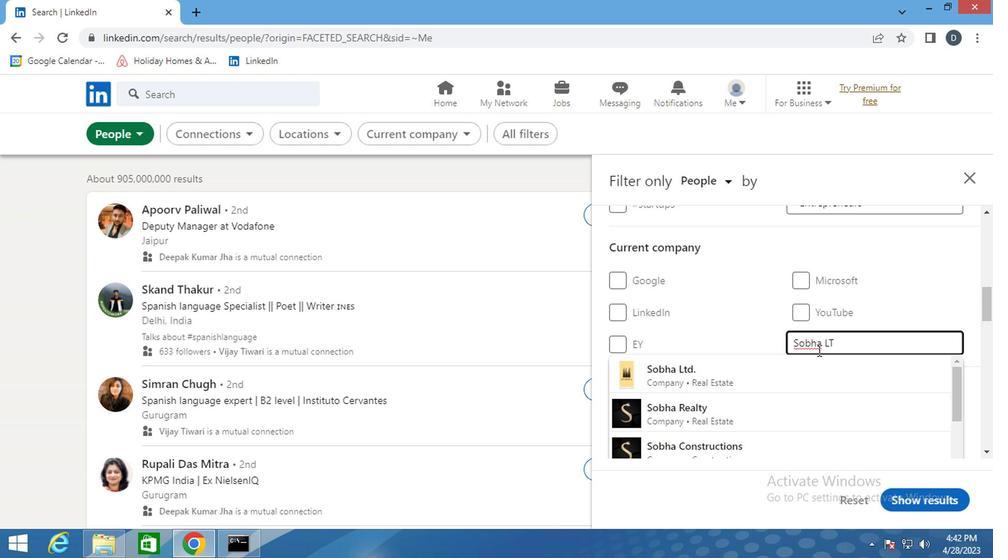 
Action: Mouse moved to (796, 369)
Screenshot: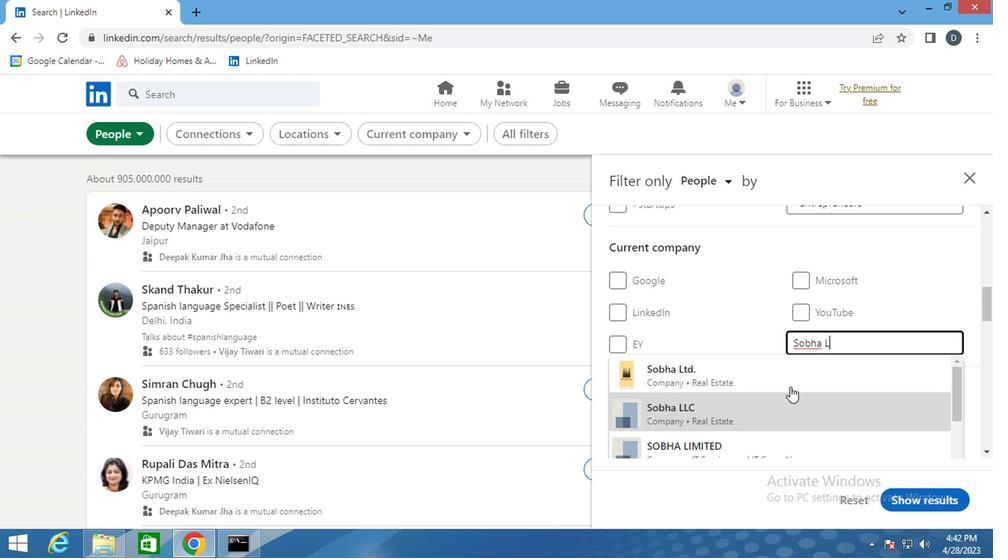
Action: Mouse pressed left at (796, 369)
Screenshot: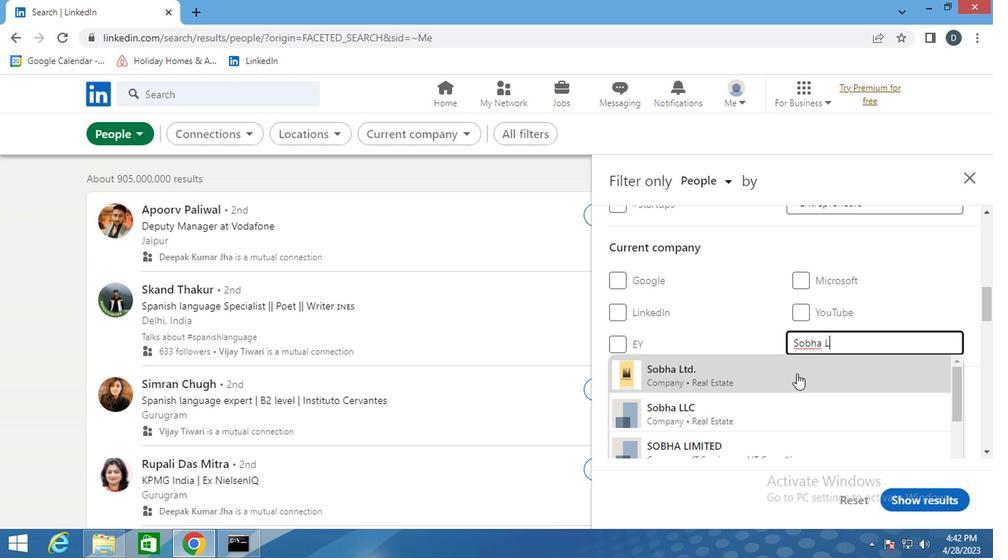 
Action: Mouse scrolled (796, 369) with delta (0, 0)
Screenshot: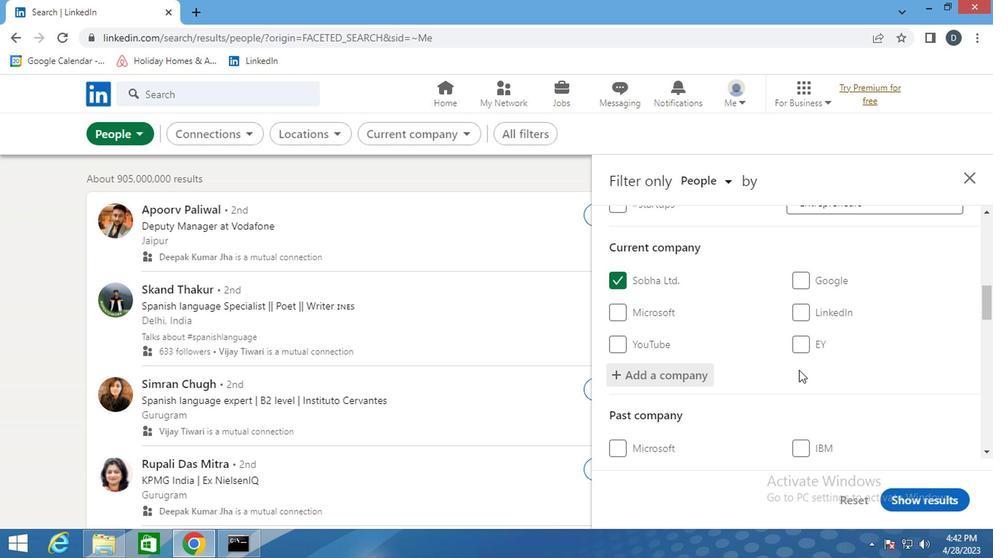 
Action: Mouse scrolled (796, 369) with delta (0, 0)
Screenshot: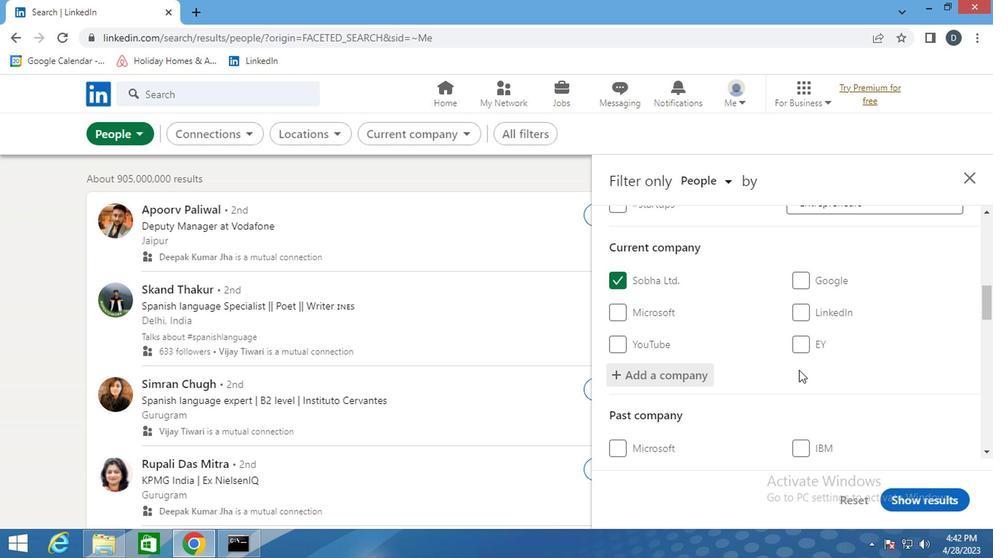 
Action: Mouse scrolled (796, 369) with delta (0, 0)
Screenshot: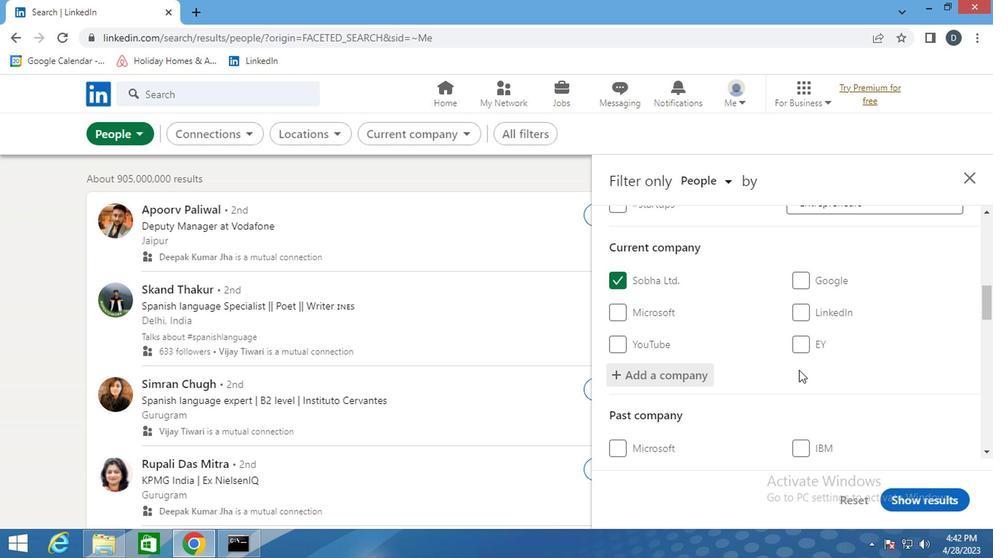 
Action: Mouse moved to (841, 302)
Screenshot: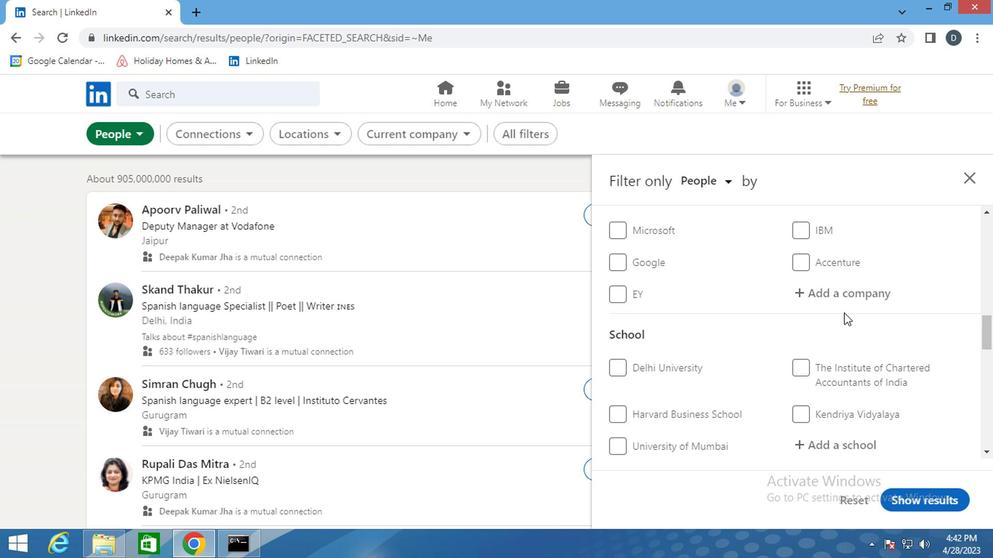 
Action: Mouse scrolled (841, 302) with delta (0, 0)
Screenshot: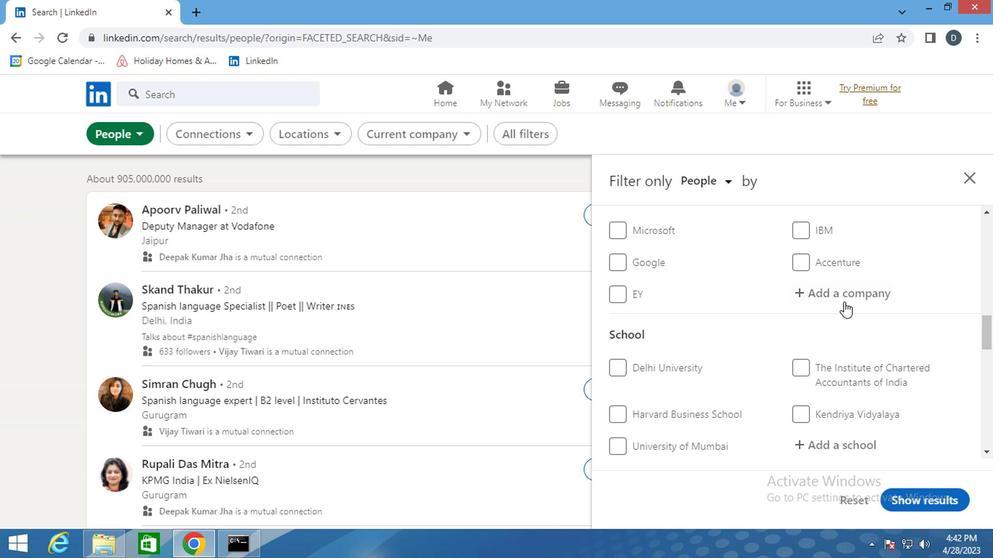 
Action: Mouse moved to (841, 303)
Screenshot: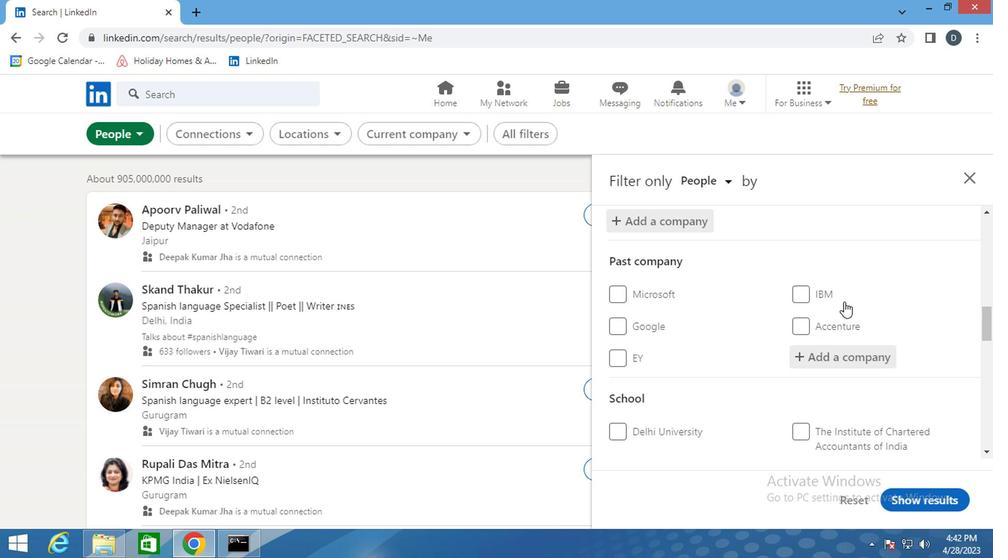 
Action: Mouse scrolled (841, 302) with delta (0, -1)
Screenshot: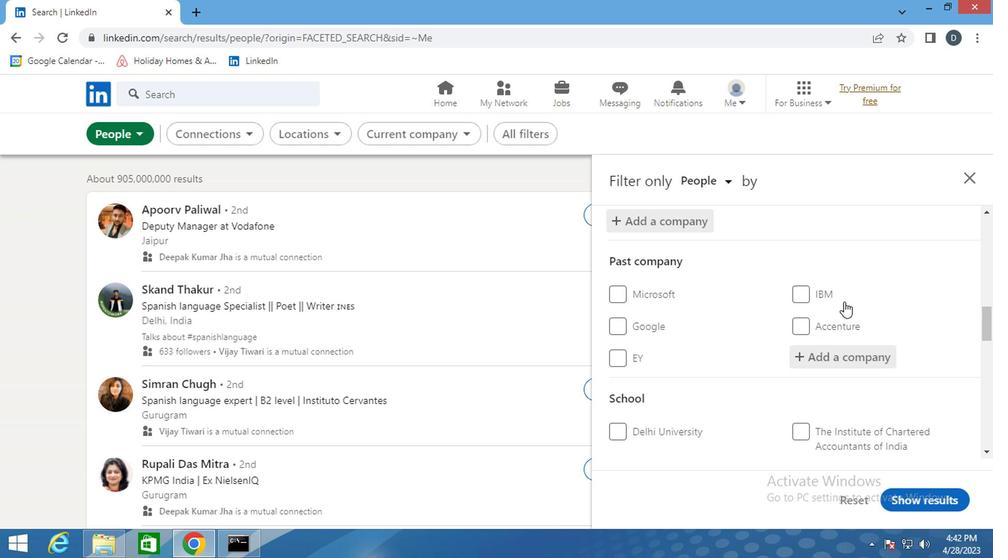 
Action: Mouse moved to (841, 304)
Screenshot: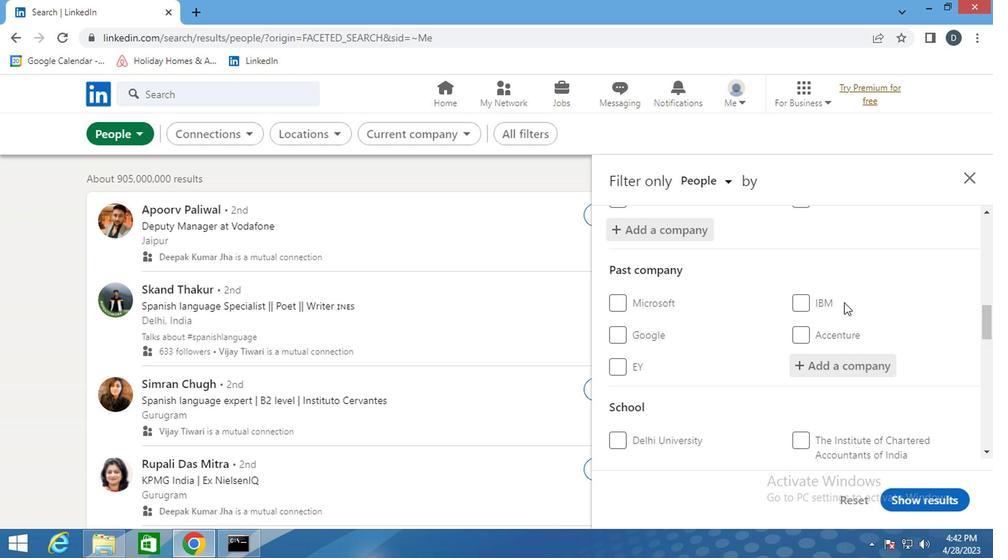 
Action: Mouse scrolled (841, 304) with delta (0, 0)
Screenshot: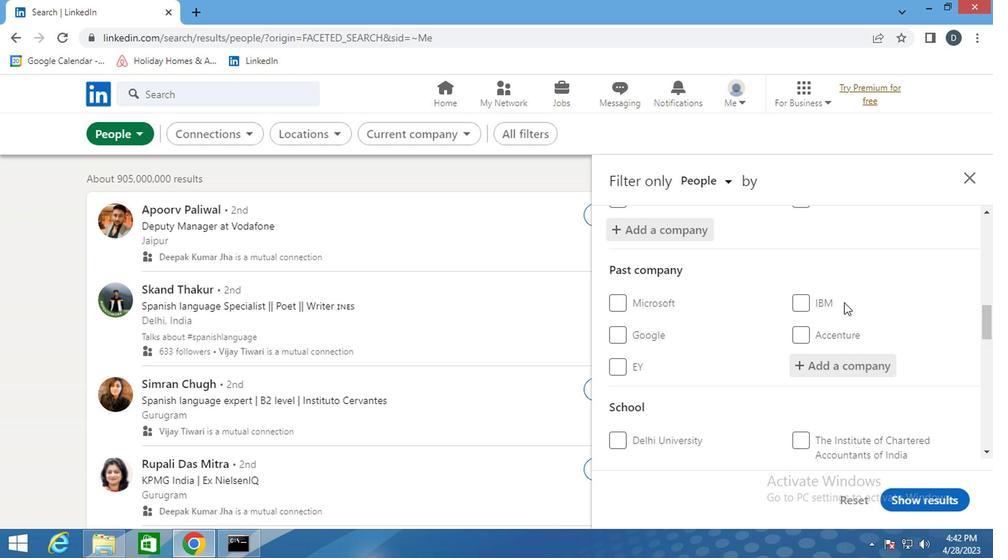 
Action: Mouse moved to (841, 306)
Screenshot: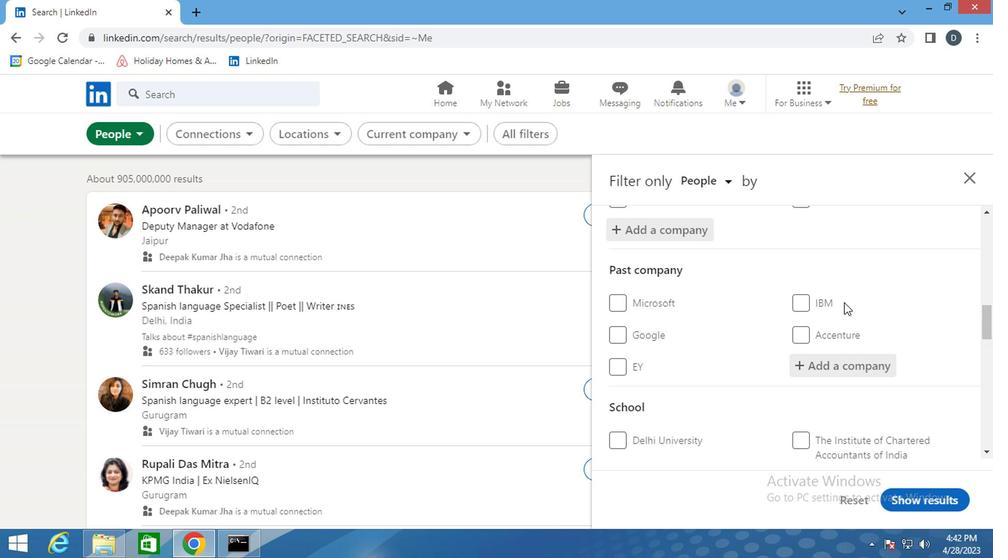 
Action: Mouse scrolled (841, 305) with delta (0, 0)
Screenshot: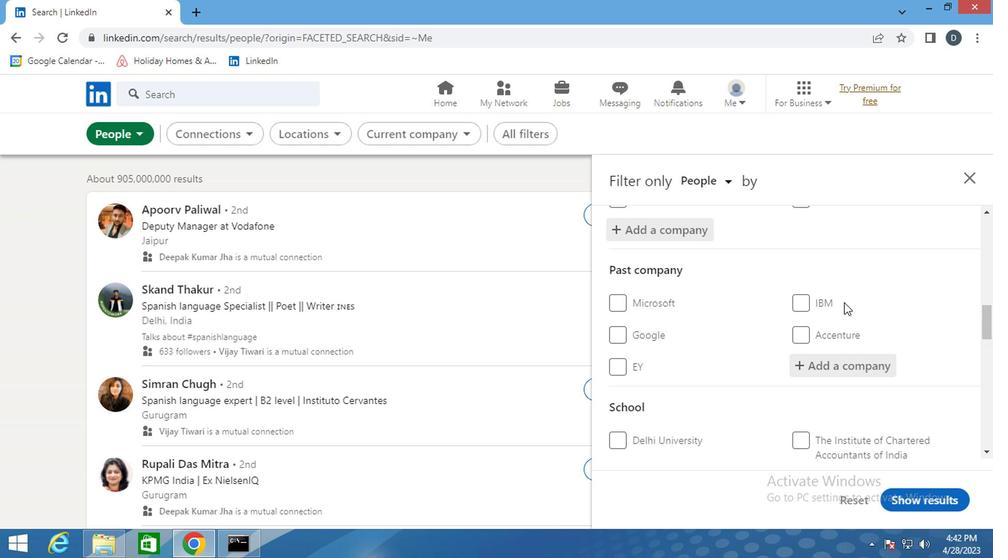 
Action: Mouse moved to (844, 302)
Screenshot: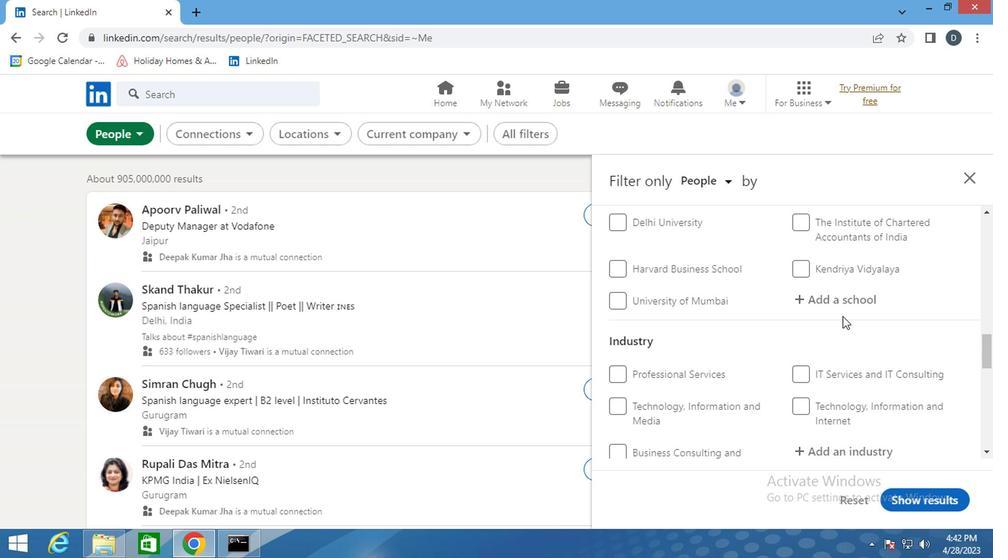 
Action: Mouse pressed left at (844, 302)
Screenshot: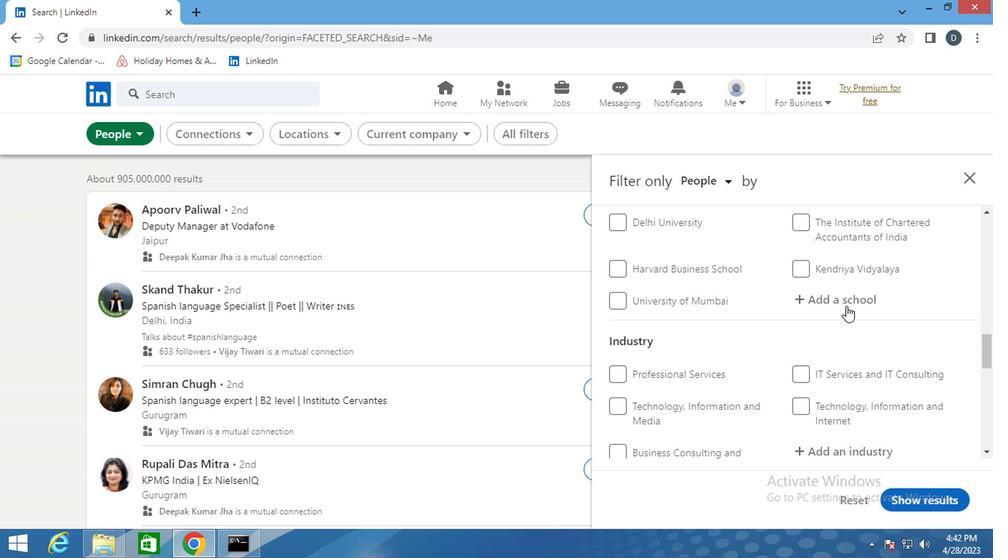 
Action: Mouse moved to (844, 302)
Screenshot: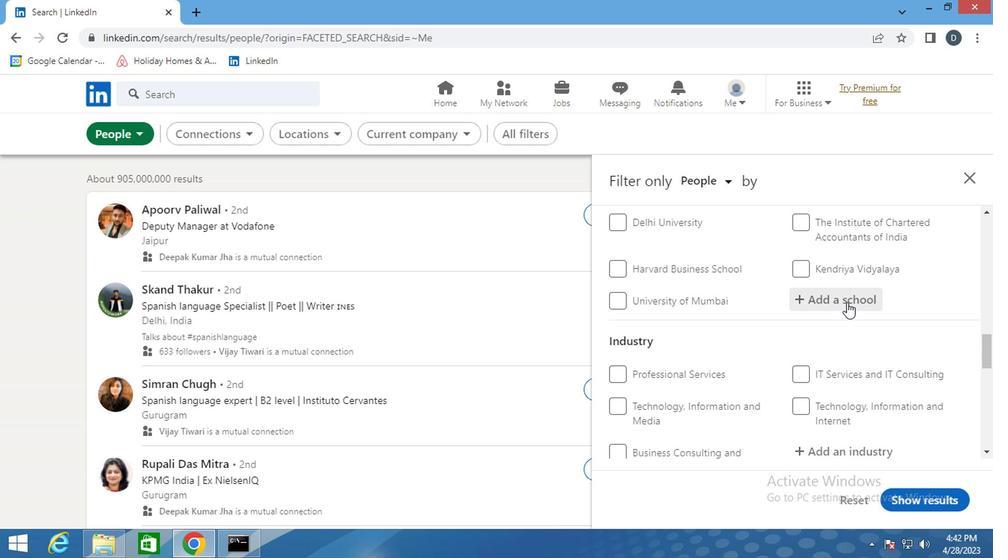 
Action: Key pressed <Key.shift><Key.shift><Key.shift><Key.shift><Key.shift><Key.shift><Key.shift><Key.shift><Key.shift><Key.shift><Key.shift>B<Key.backspace><Key.backspace>VIJAY<Key.backspace>A<Key.backspace>YA<Key.space>
Screenshot: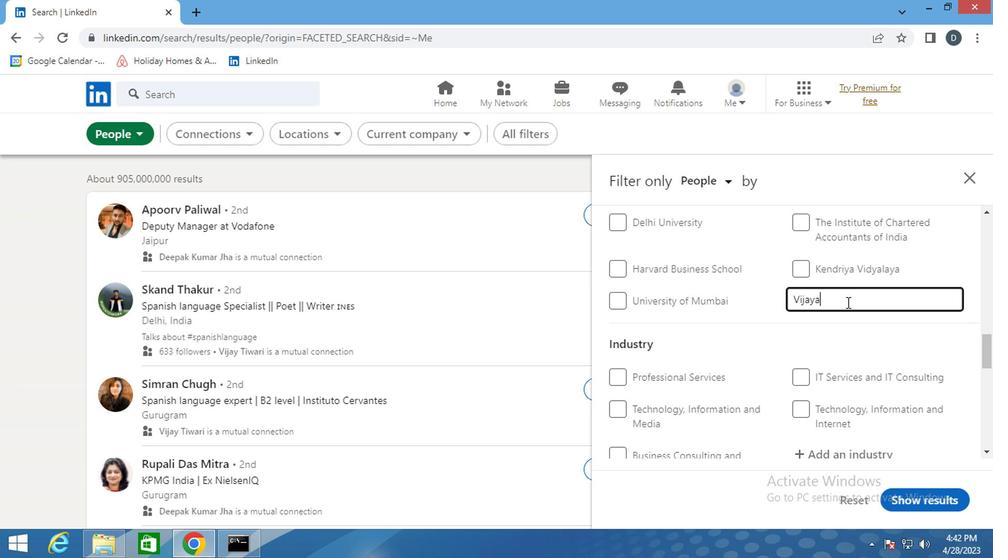 
Action: Mouse moved to (813, 321)
Screenshot: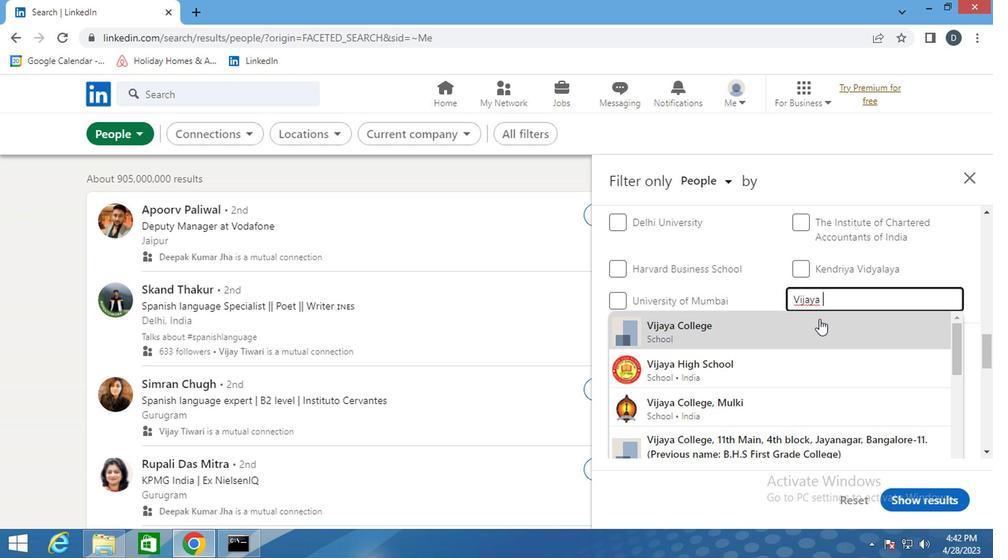 
Action: Mouse pressed left at (813, 321)
Screenshot: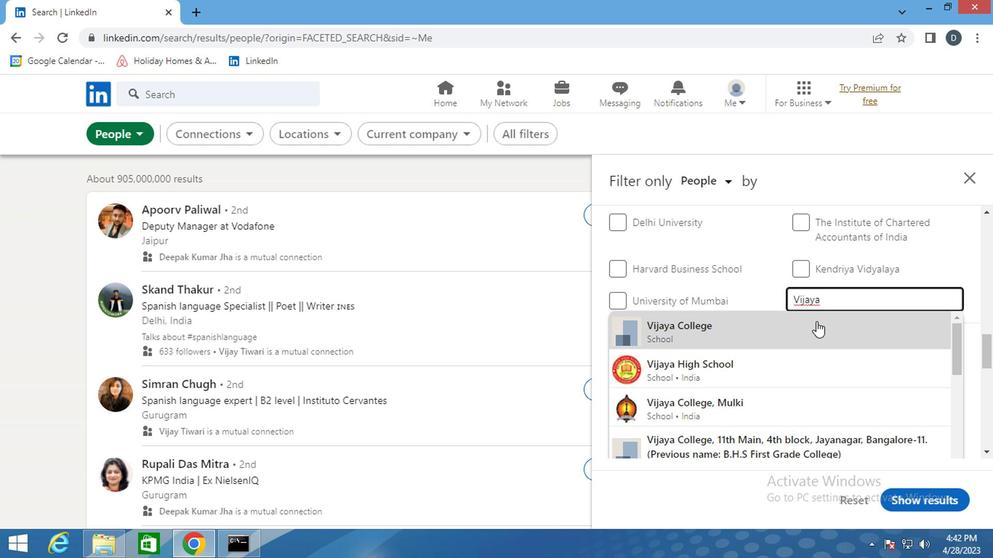 
Action: Mouse scrolled (813, 320) with delta (0, -1)
Screenshot: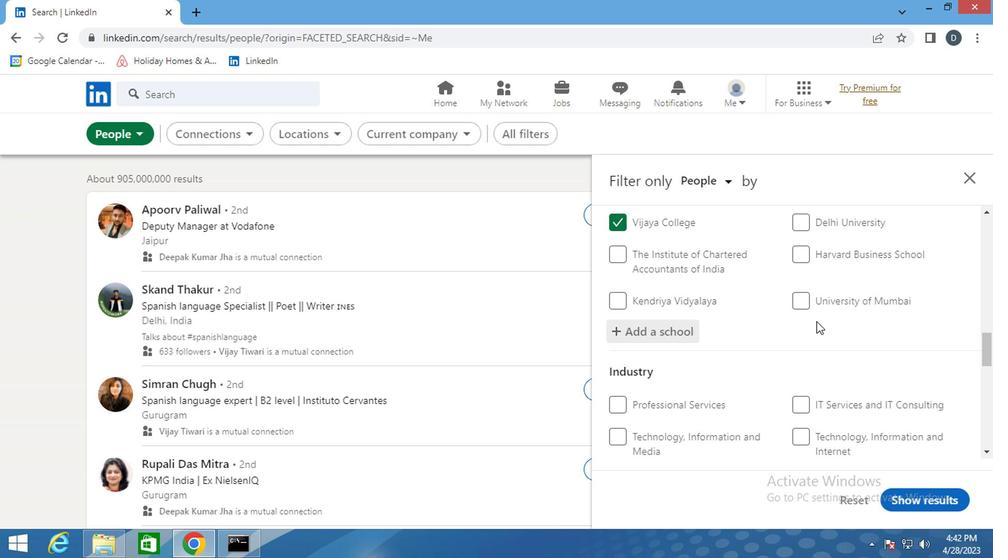 
Action: Mouse scrolled (813, 320) with delta (0, -1)
Screenshot: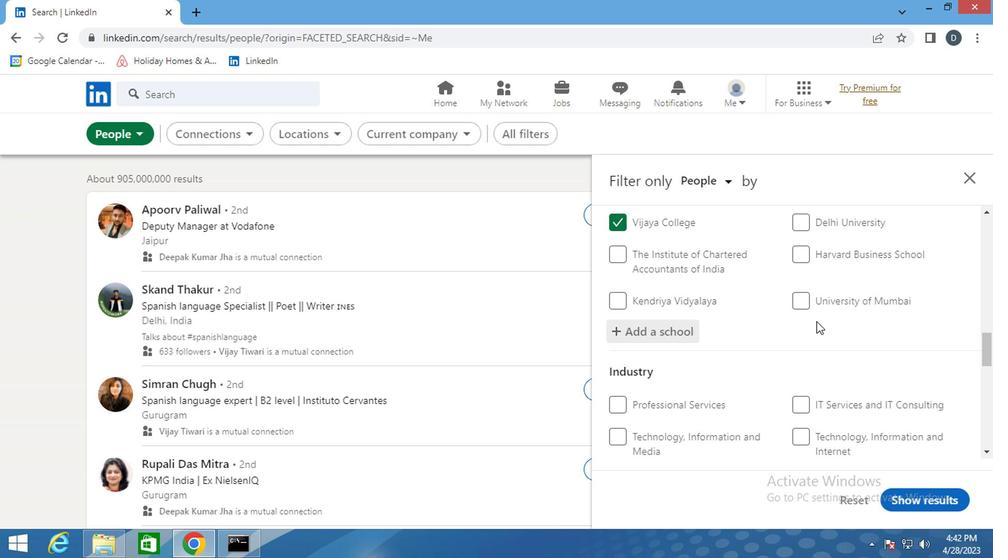 
Action: Mouse scrolled (813, 320) with delta (0, -1)
Screenshot: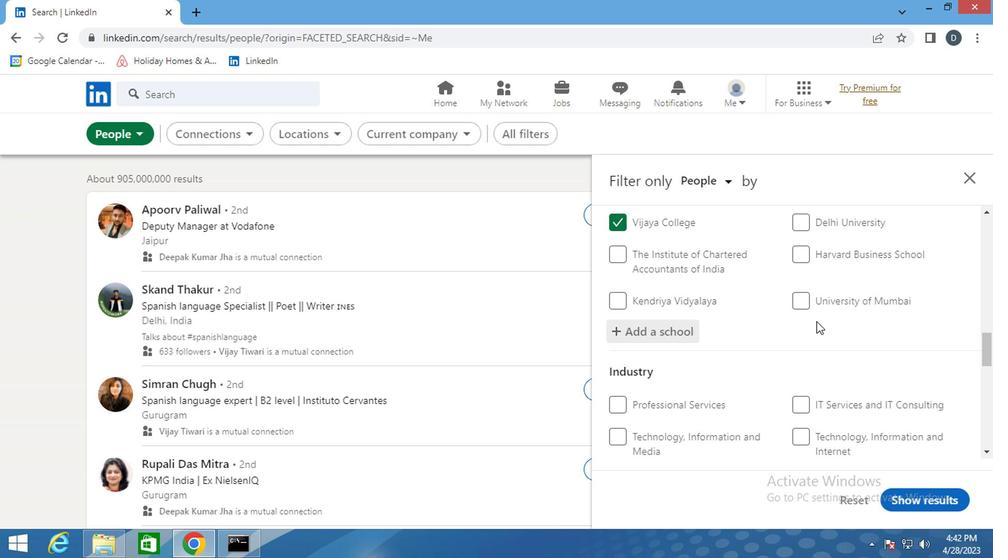 
Action: Mouse moved to (842, 277)
Screenshot: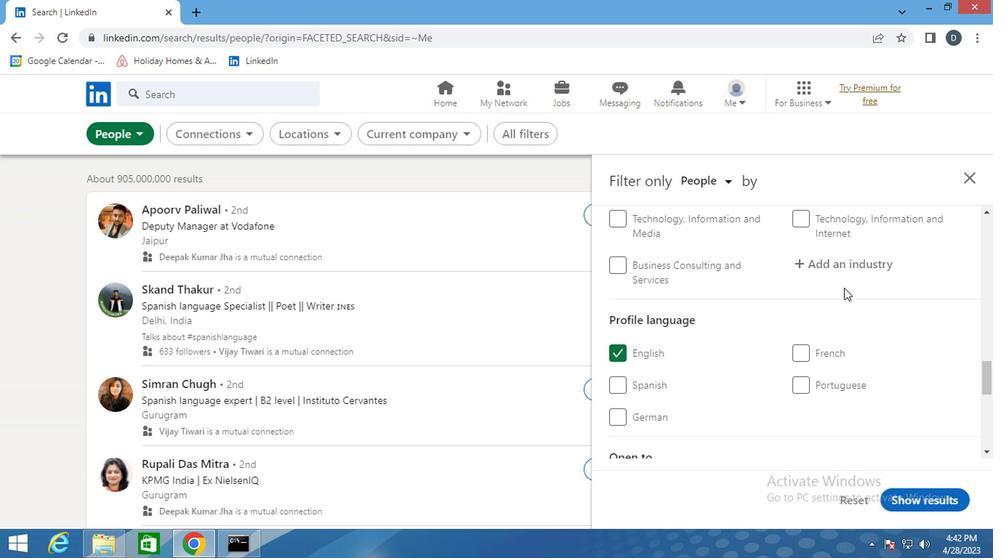 
Action: Mouse scrolled (842, 278) with delta (0, 1)
Screenshot: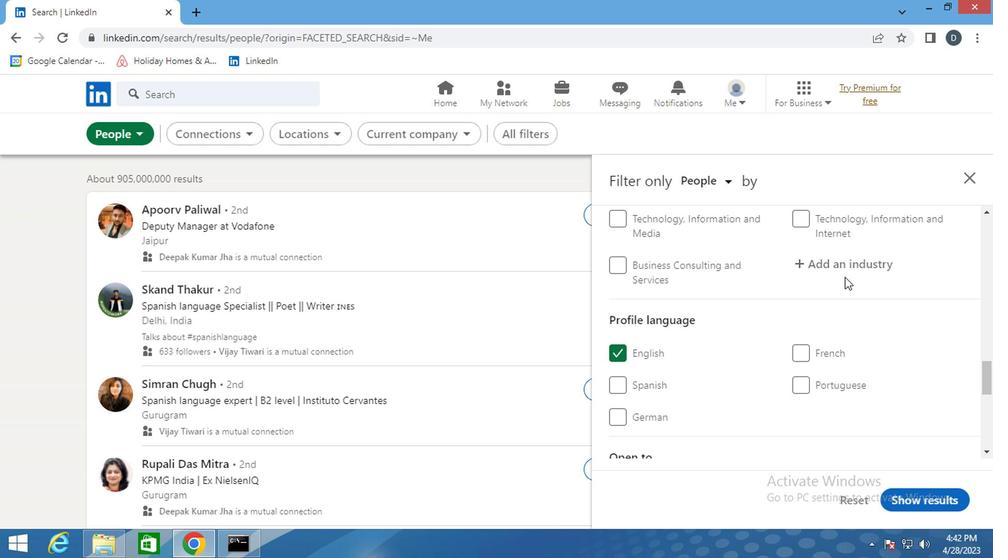 
Action: Mouse moved to (847, 343)
Screenshot: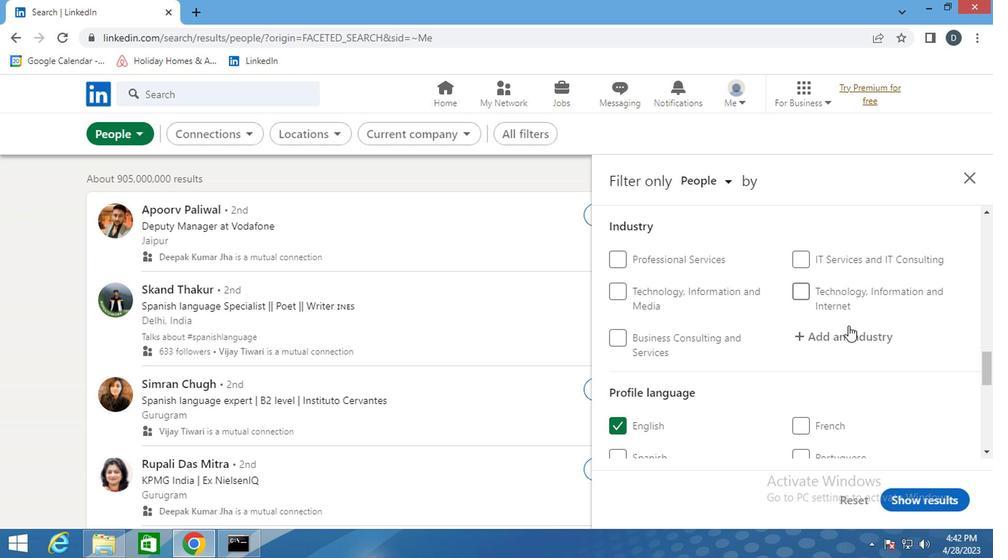 
Action: Mouse pressed left at (847, 343)
Screenshot: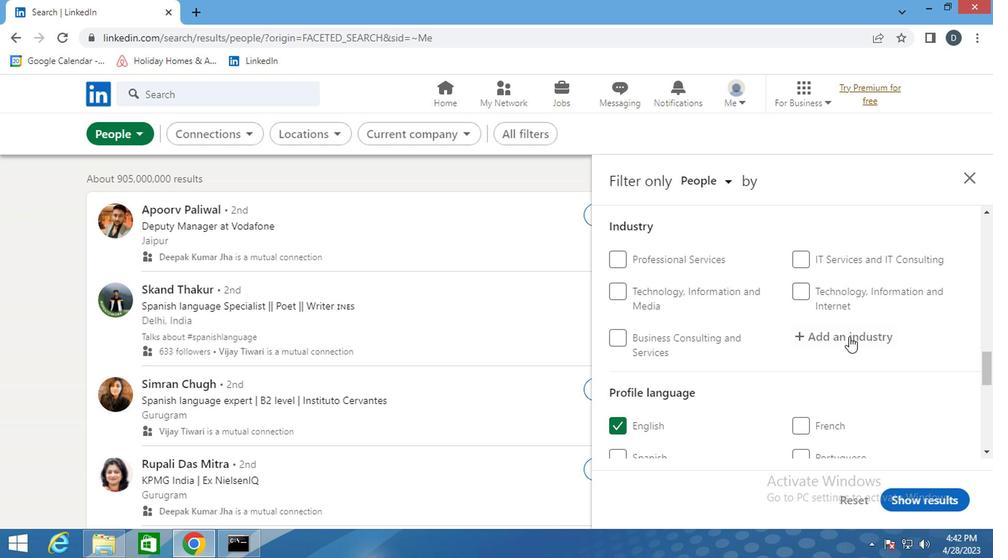 
Action: Key pressed <Key.shift>ZOOS
Screenshot: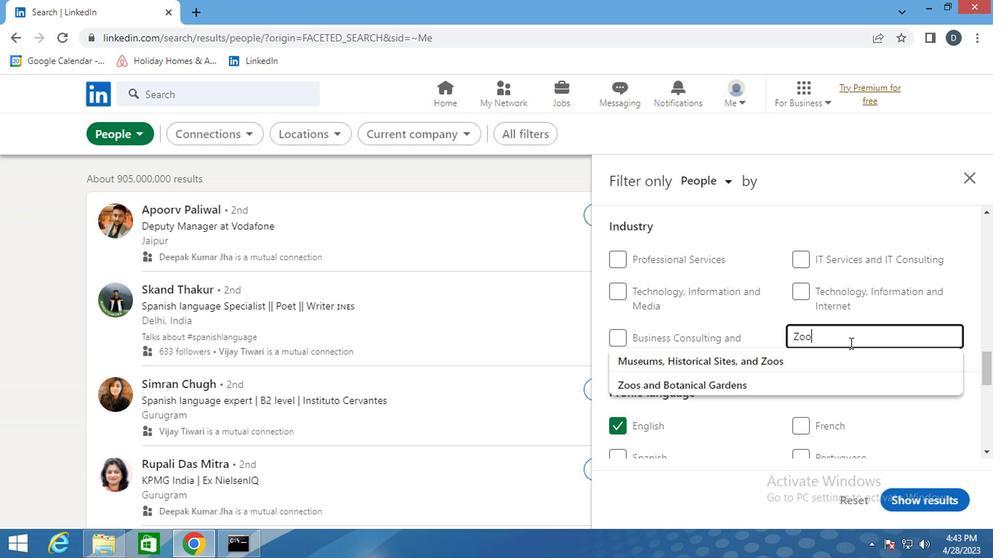 
Action: Mouse moved to (807, 378)
Screenshot: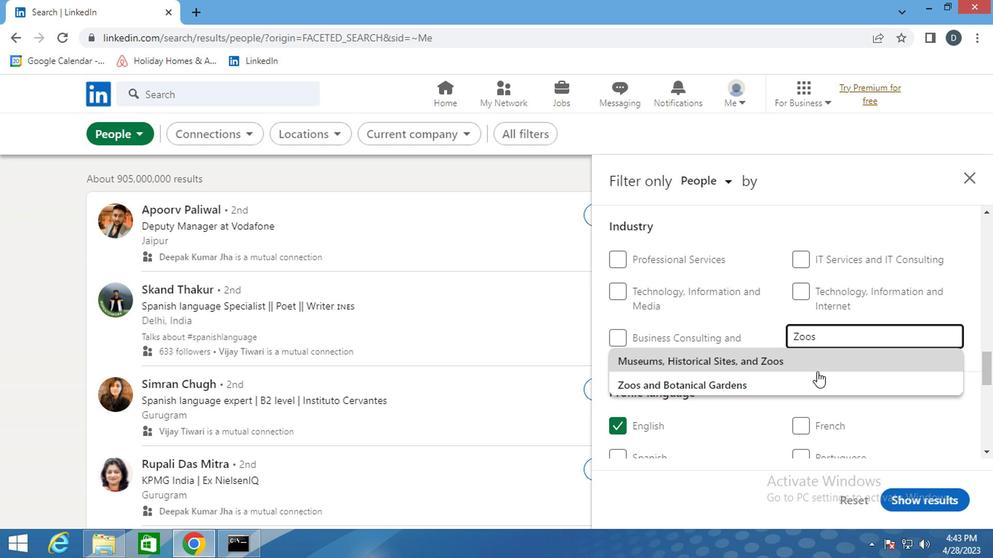 
Action: Mouse pressed left at (807, 378)
Screenshot: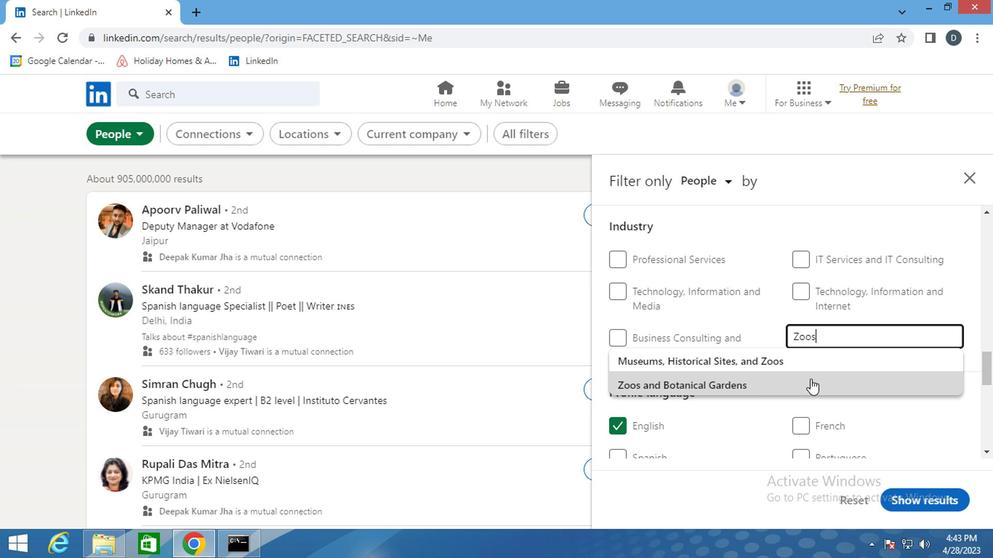 
Action: Mouse moved to (807, 378)
Screenshot: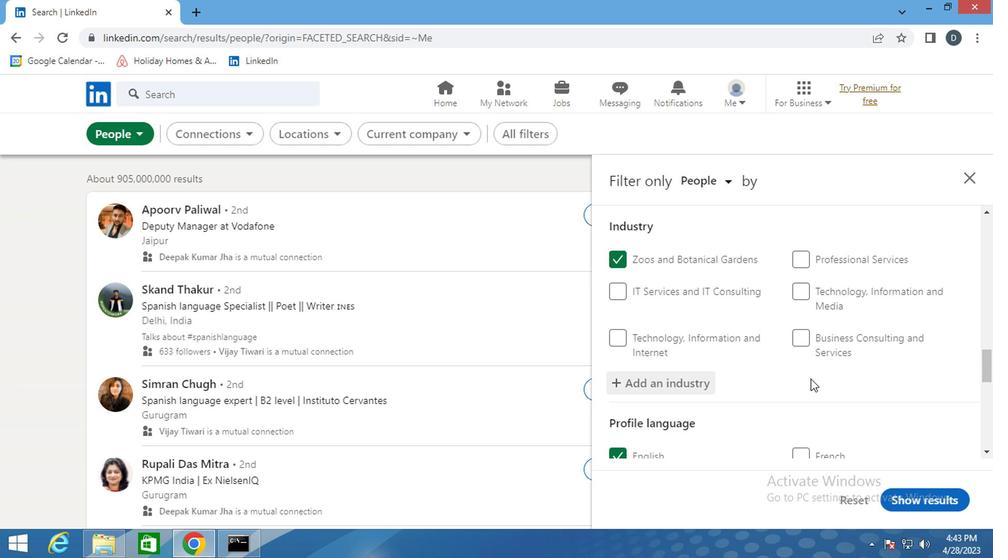 
Action: Mouse scrolled (807, 378) with delta (0, 0)
Screenshot: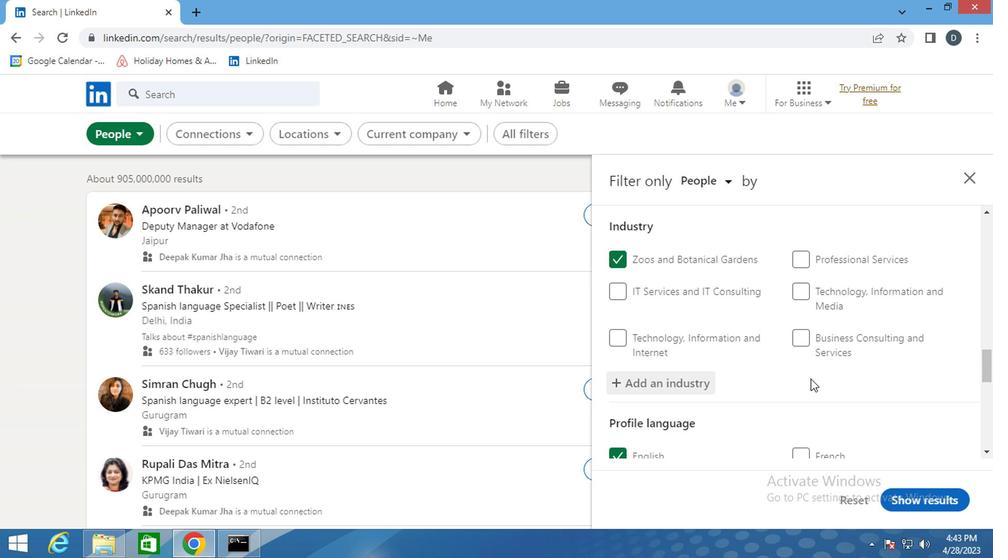 
Action: Mouse scrolled (807, 378) with delta (0, 0)
Screenshot: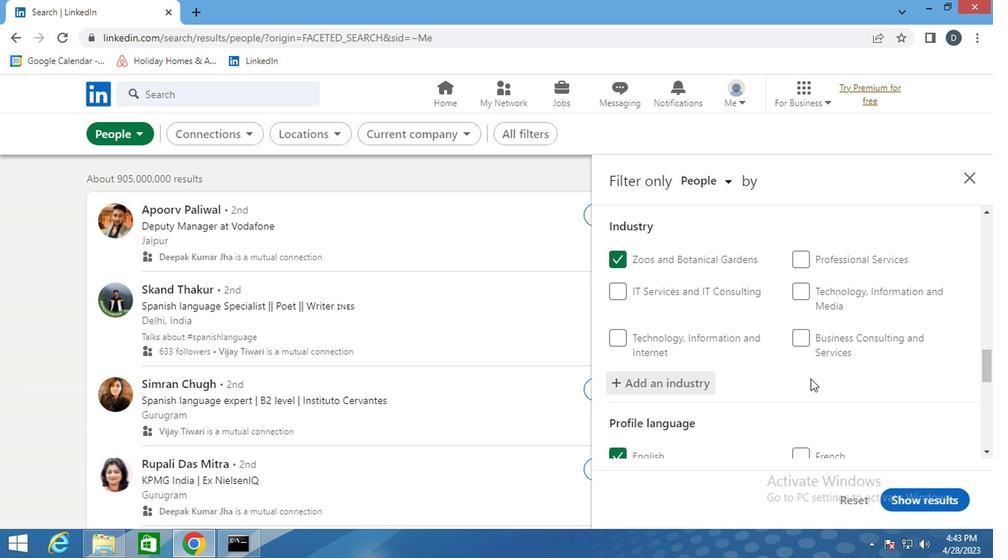 
Action: Mouse scrolled (807, 378) with delta (0, 0)
Screenshot: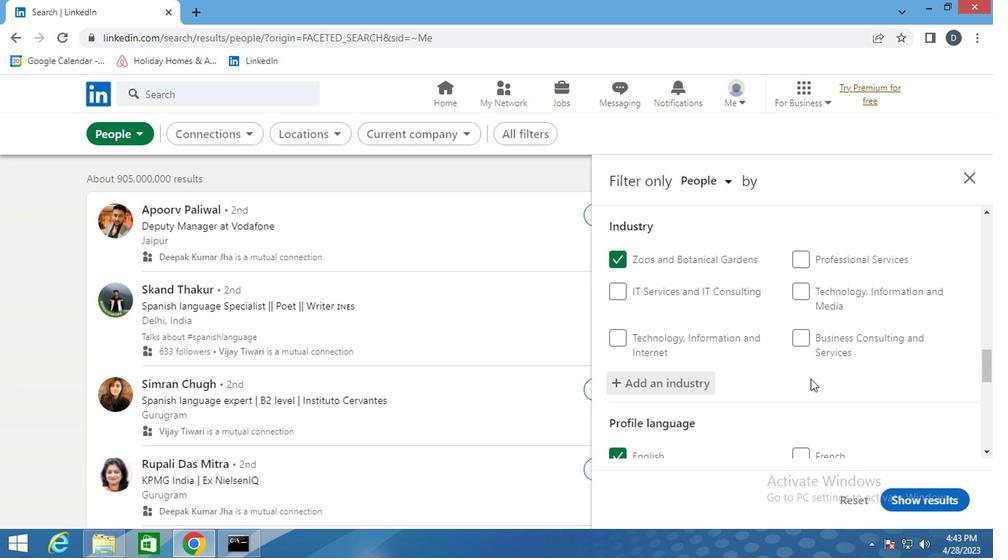 
Action: Mouse moved to (813, 361)
Screenshot: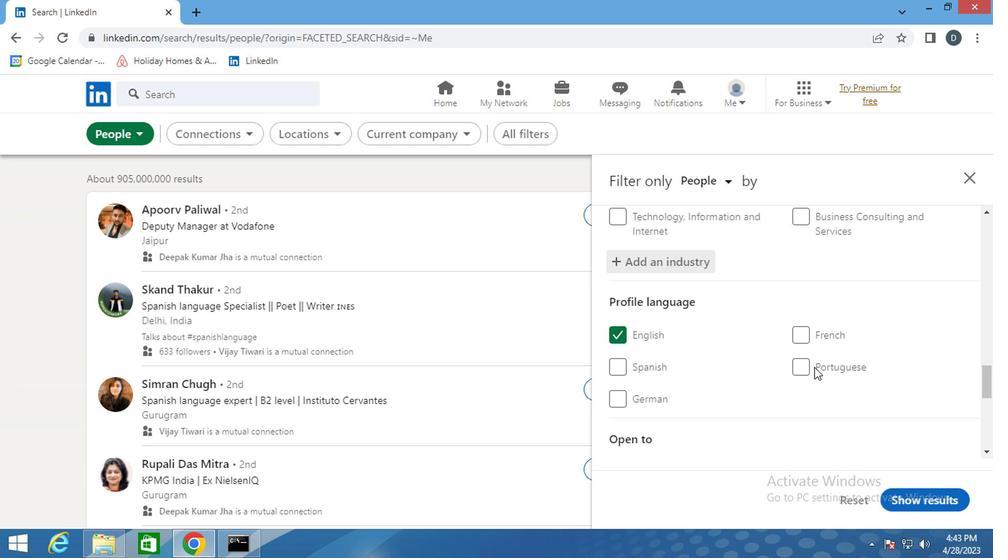 
Action: Mouse scrolled (813, 360) with delta (0, -1)
Screenshot: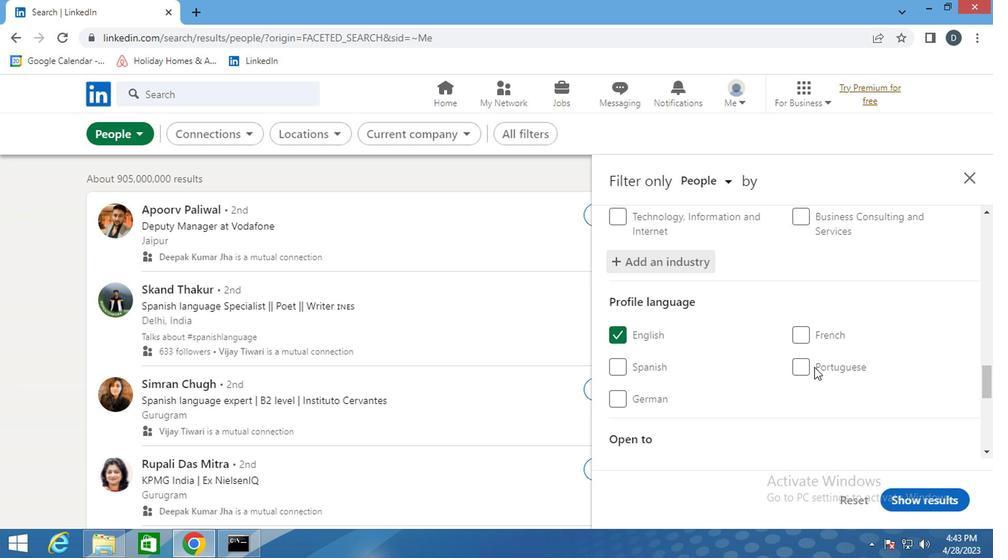 
Action: Mouse moved to (817, 354)
Screenshot: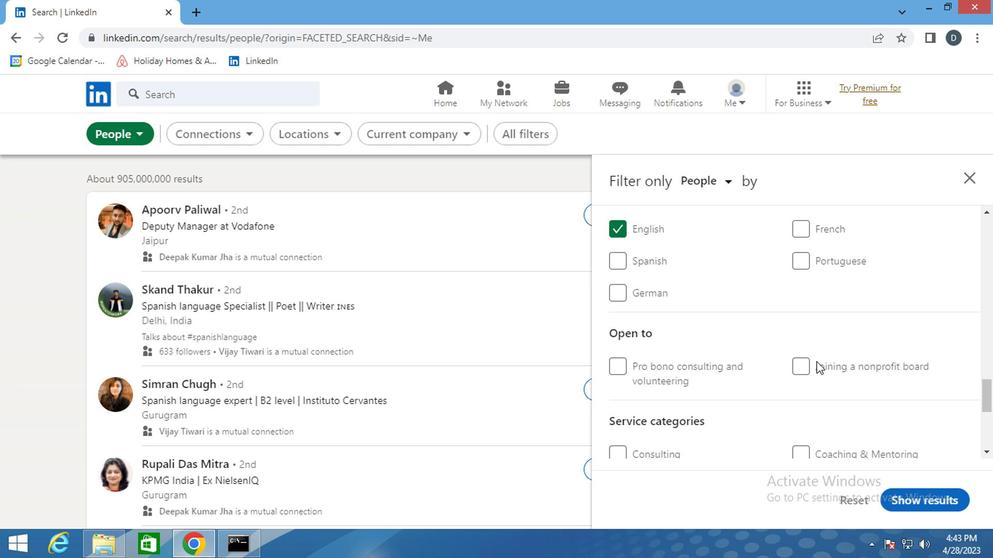 
Action: Mouse scrolled (817, 353) with delta (0, -1)
Screenshot: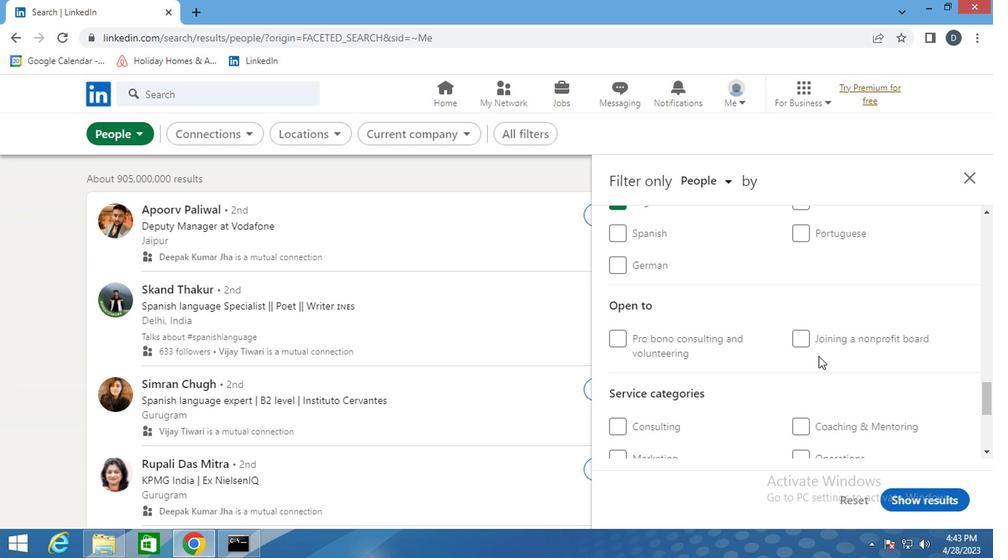 
Action: Mouse scrolled (817, 353) with delta (0, -1)
Screenshot: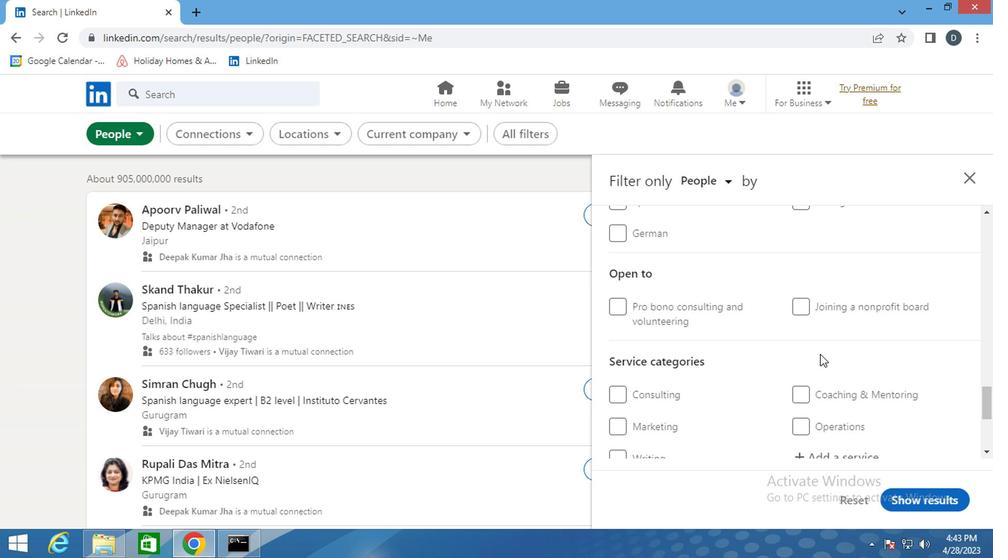 
Action: Mouse moved to (854, 296)
Screenshot: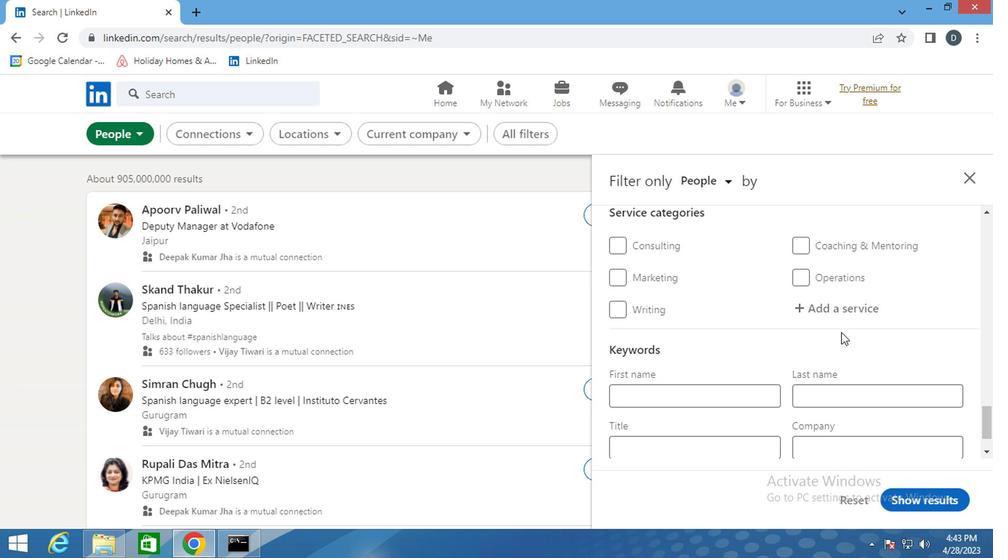 
Action: Mouse pressed left at (854, 296)
Screenshot: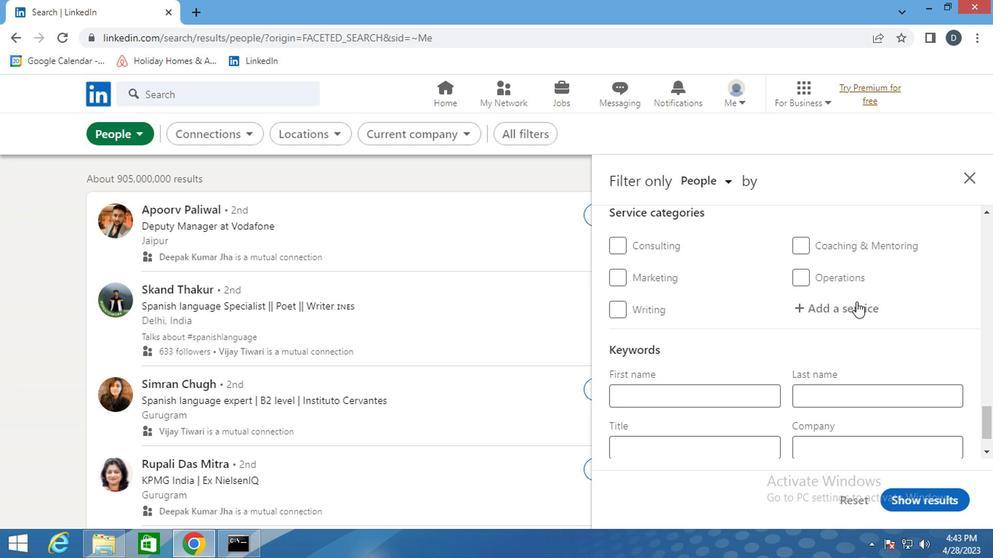 
Action: Mouse moved to (854, 296)
Screenshot: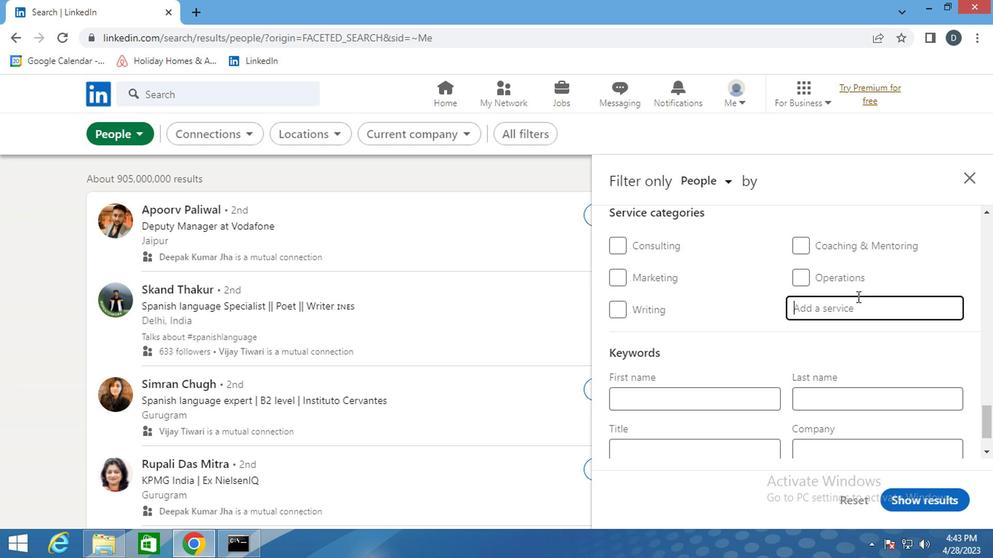 
Action: Key pressed <Key.shift><Key.shift><Key.shift><Key.shift><Key.shift><Key.shift><Key.shift><Key.shift><Key.shift><Key.shift>WEB<Key.space><Key.backspace><Key.backspace><Key.backspace>EB<Key.space><Key.shift>DEVE
Screenshot: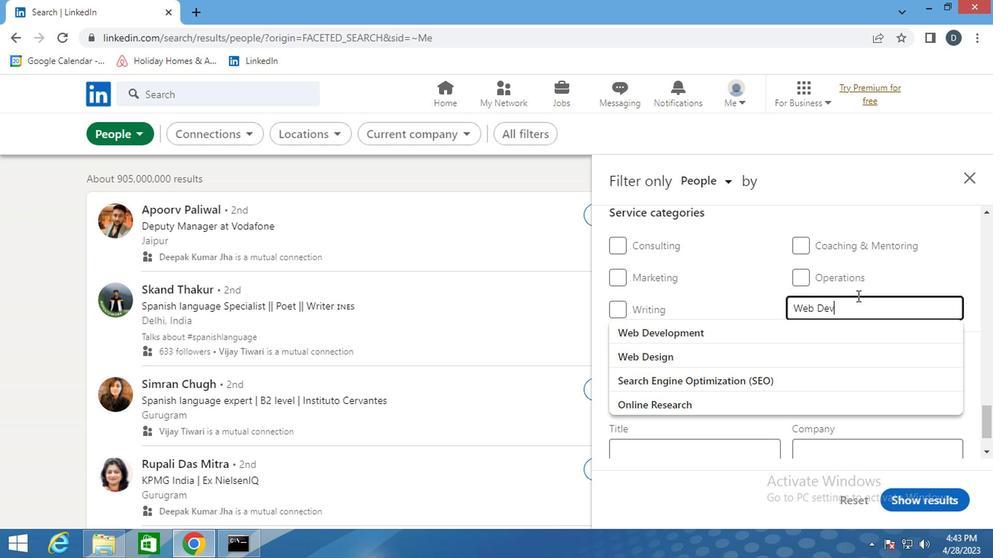 
Action: Mouse moved to (759, 336)
Screenshot: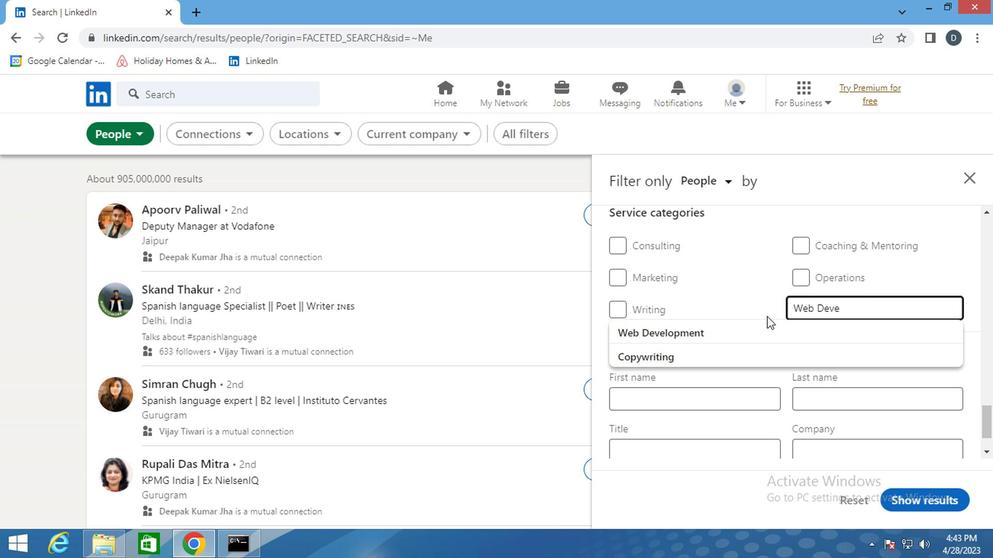 
Action: Mouse pressed left at (759, 336)
Screenshot: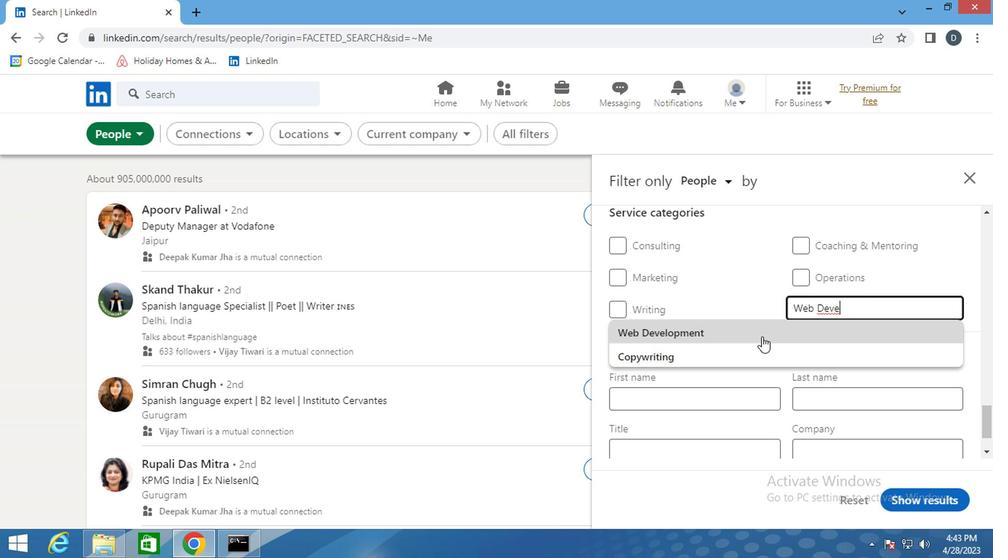 
Action: Mouse moved to (773, 310)
Screenshot: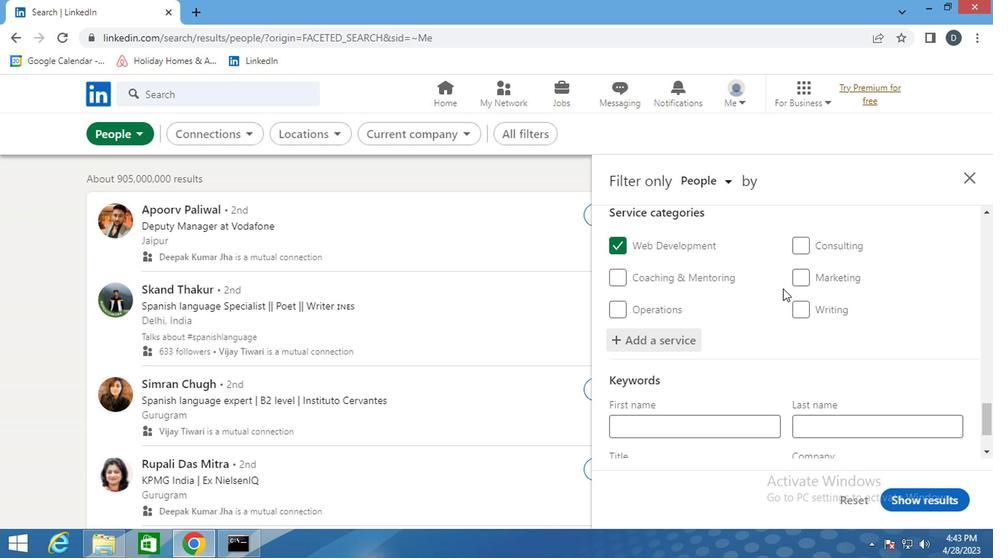 
Action: Mouse scrolled (773, 309) with delta (0, -1)
Screenshot: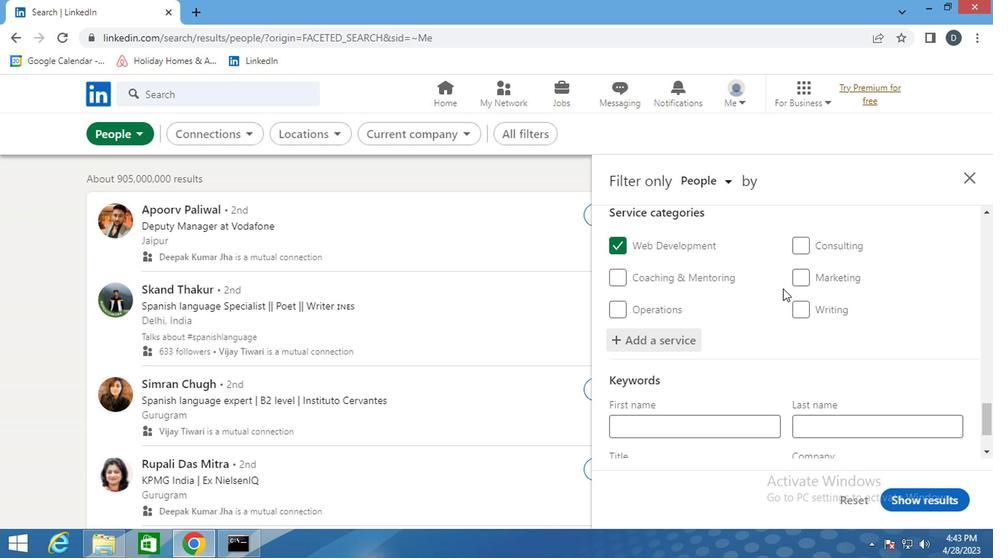 
Action: Mouse moved to (773, 311)
Screenshot: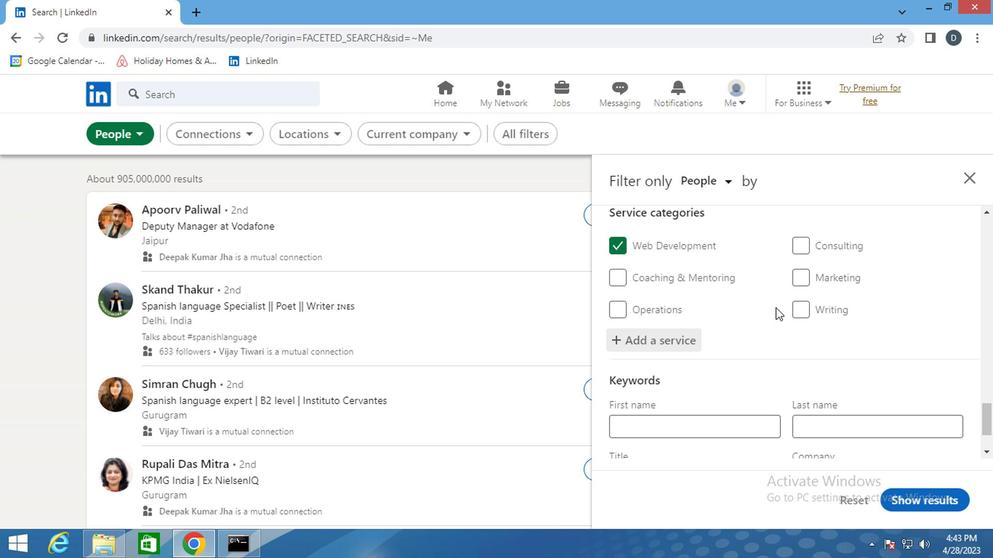 
Action: Mouse scrolled (773, 310) with delta (0, 0)
Screenshot: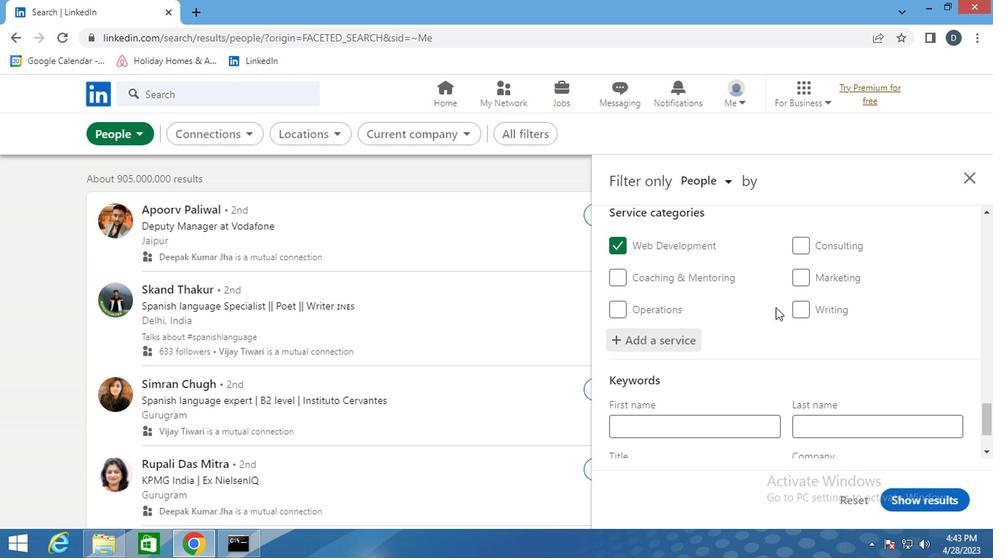 
Action: Mouse moved to (774, 311)
Screenshot: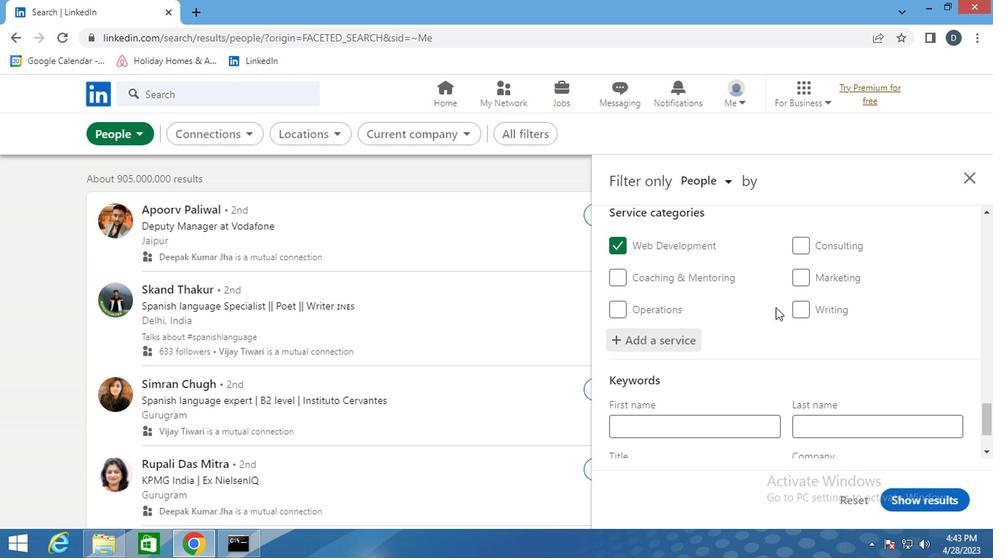 
Action: Mouse scrolled (774, 311) with delta (0, 0)
Screenshot: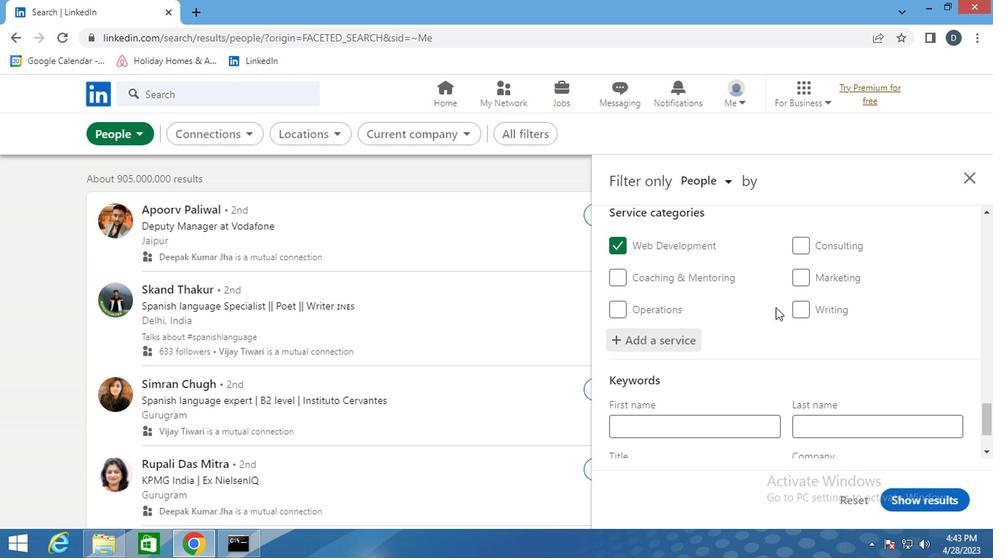 
Action: Mouse moved to (775, 311)
Screenshot: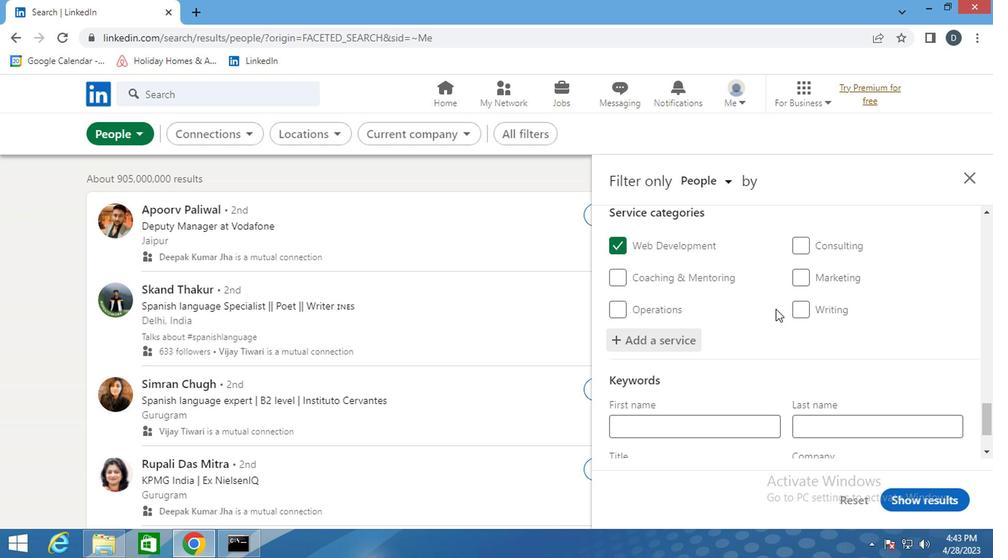 
Action: Mouse scrolled (775, 311) with delta (0, 0)
Screenshot: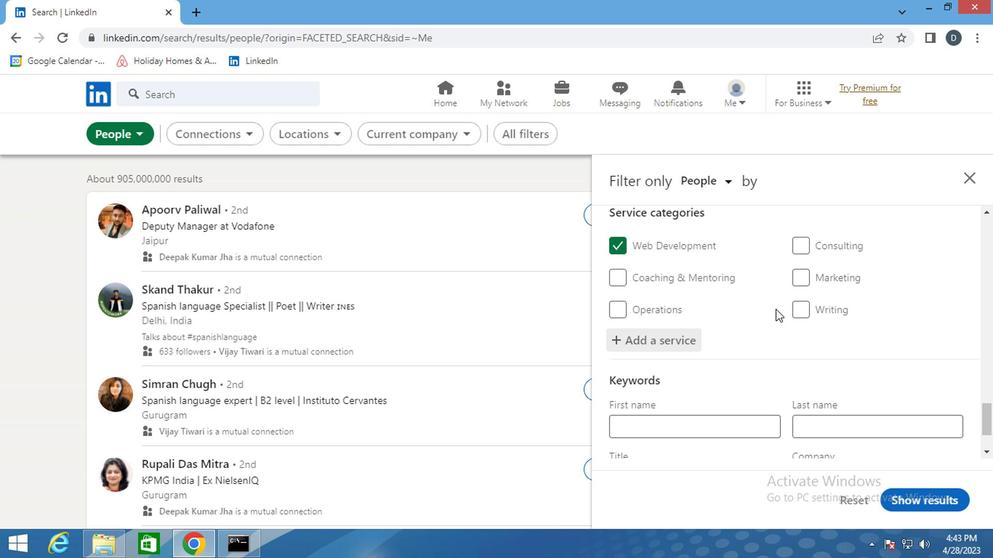 
Action: Mouse moved to (725, 402)
Screenshot: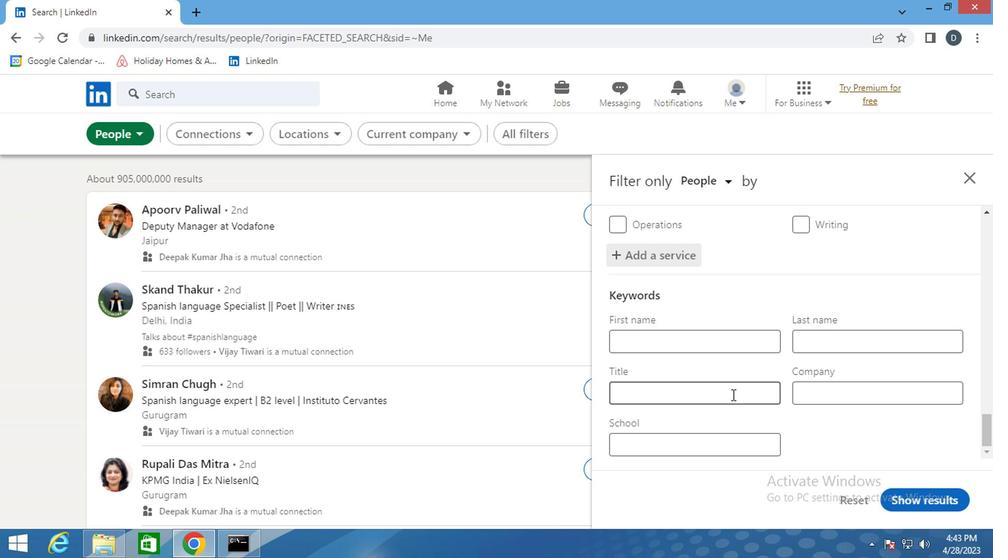 
Action: Mouse pressed left at (725, 402)
Screenshot: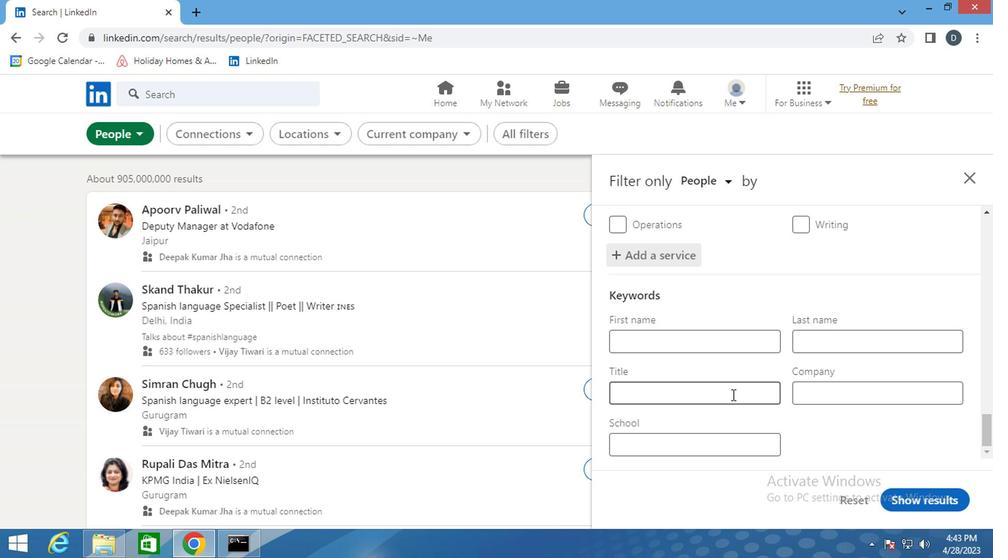 
Action: Key pressed <Key.shift>MAIL<Key.space><Key.shift>CARRIER
Screenshot: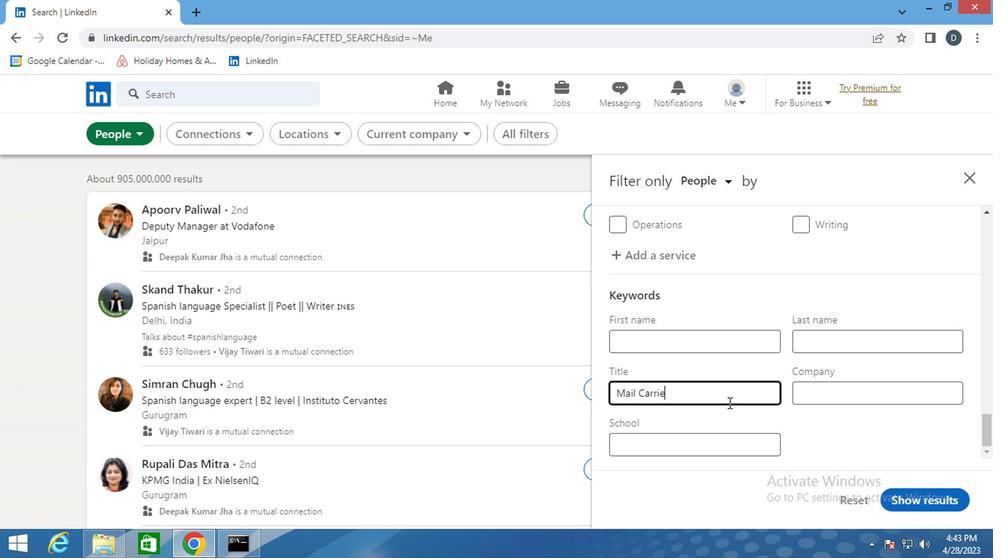 
Action: Mouse moved to (939, 496)
Screenshot: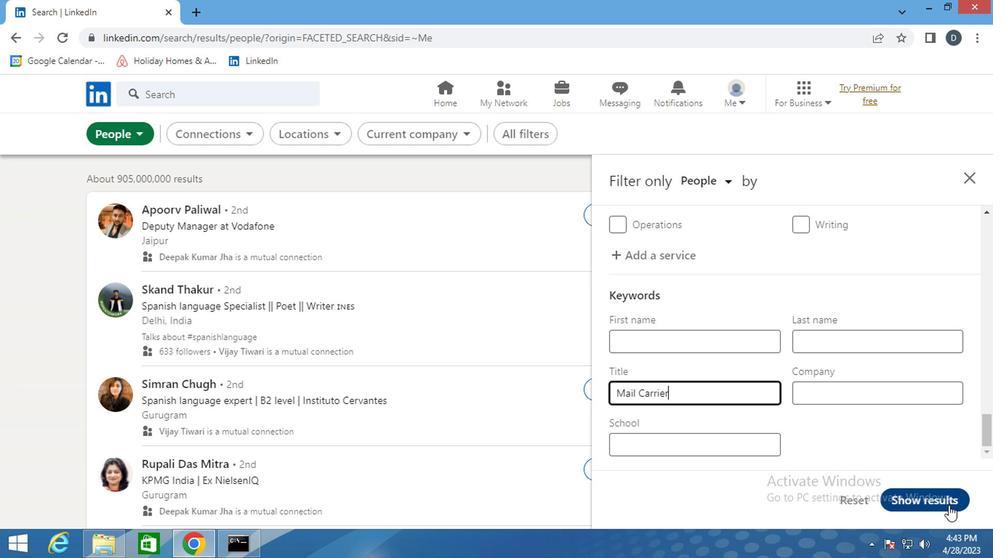 
Action: Mouse pressed left at (939, 496)
Screenshot: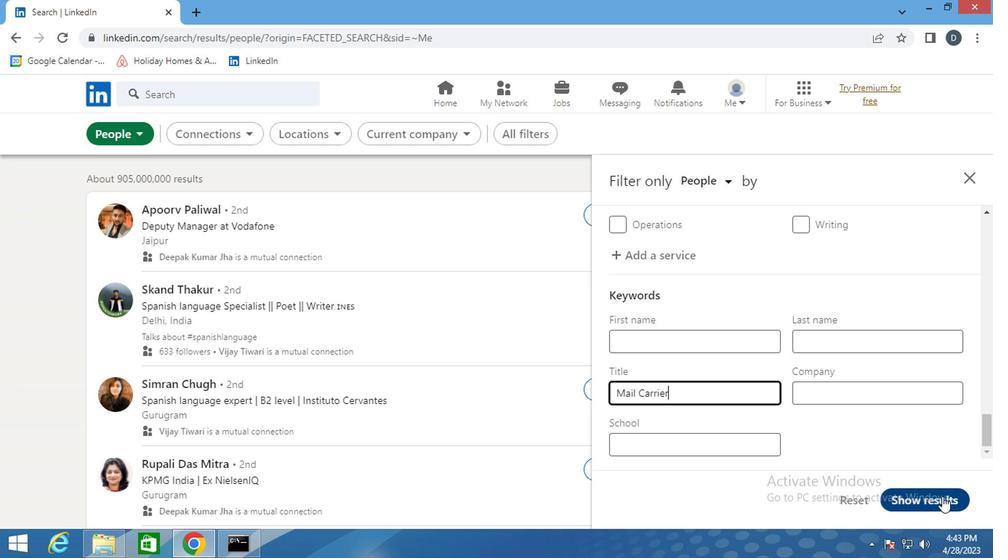 
Action: Mouse moved to (886, 414)
Screenshot: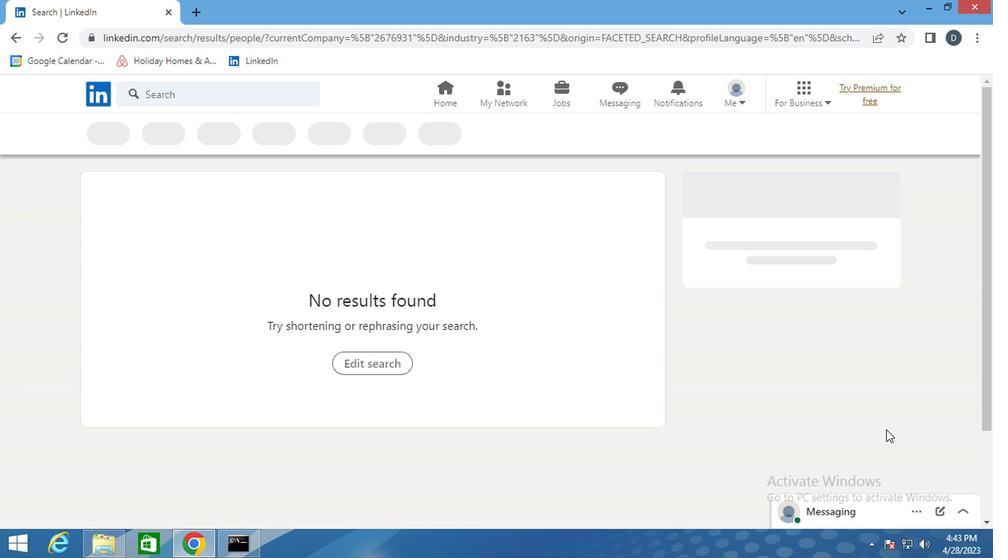 
